 Task: Look for space in Ushiku, Japan from 2nd September, 2023 to 6th September, 2023 for 2 adults in price range Rs.15000 to Rs.20000. Place can be entire place with 1  bedroom having 1 bed and 1 bathroom. Property type can be house, flat, guest house, hotel. Booking option can be shelf check-in. Required host language is English.
Action: Mouse moved to (442, 113)
Screenshot: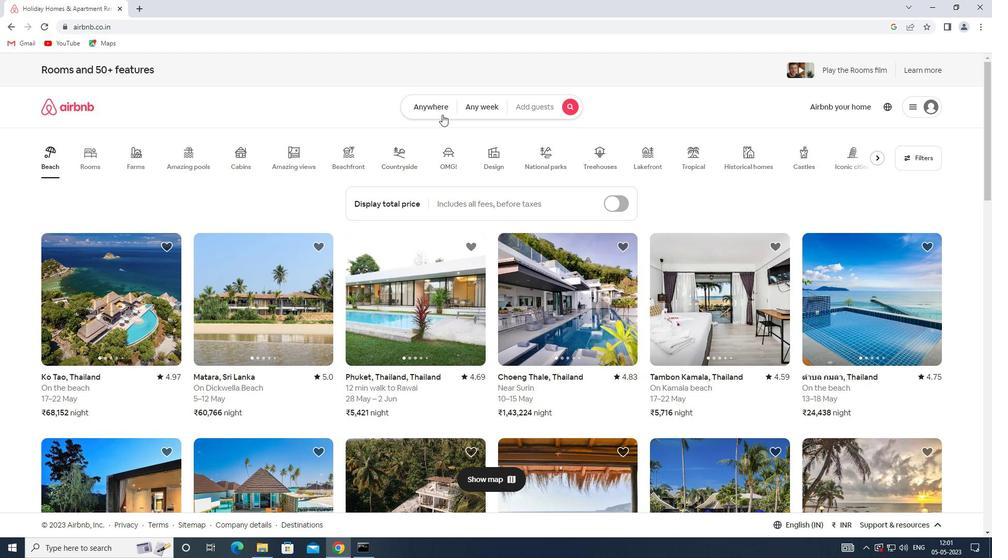 
Action: Mouse pressed left at (442, 113)
Screenshot: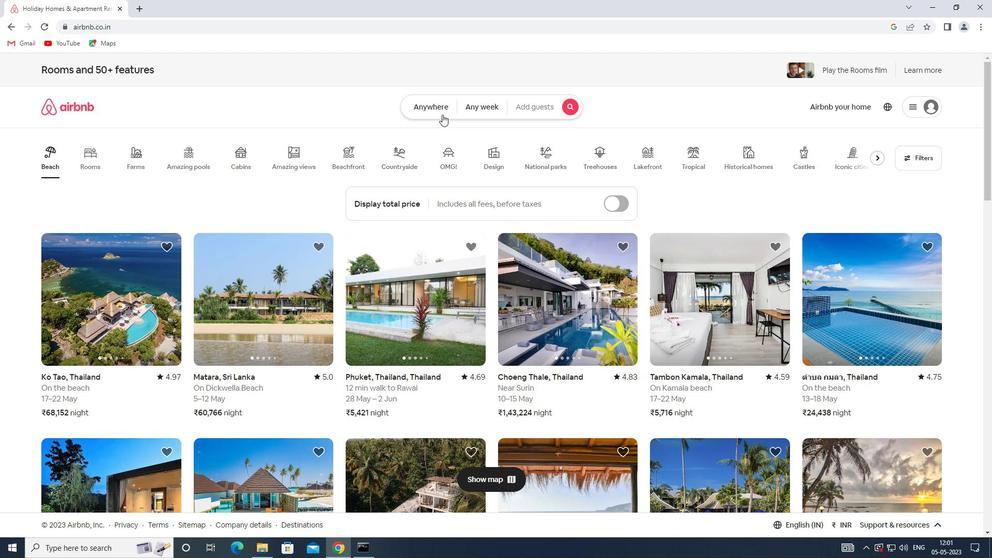 
Action: Mouse moved to (352, 151)
Screenshot: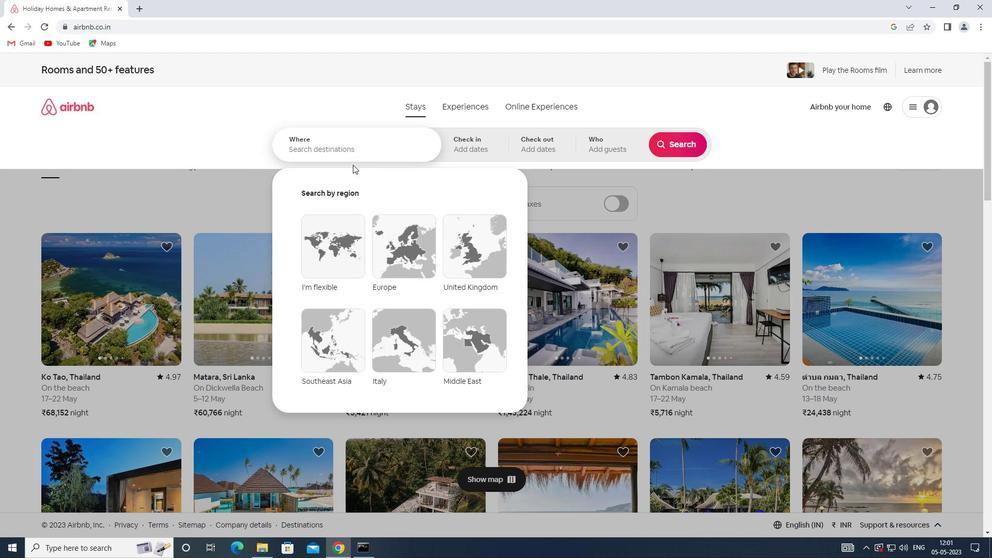 
Action: Mouse pressed left at (352, 151)
Screenshot: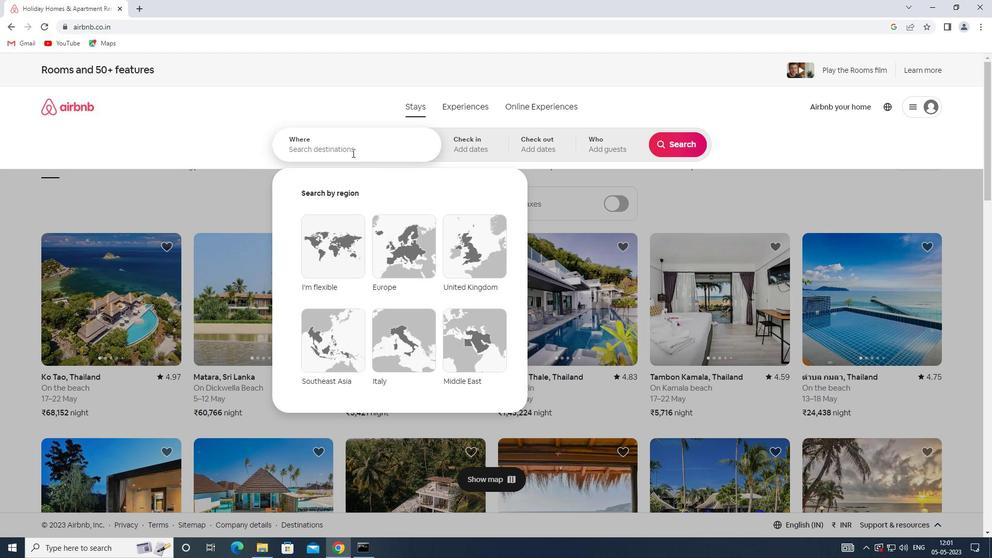 
Action: Key pressed <Key.shift><Key.shift>USHIKU,<Key.shift>JAPAN
Screenshot: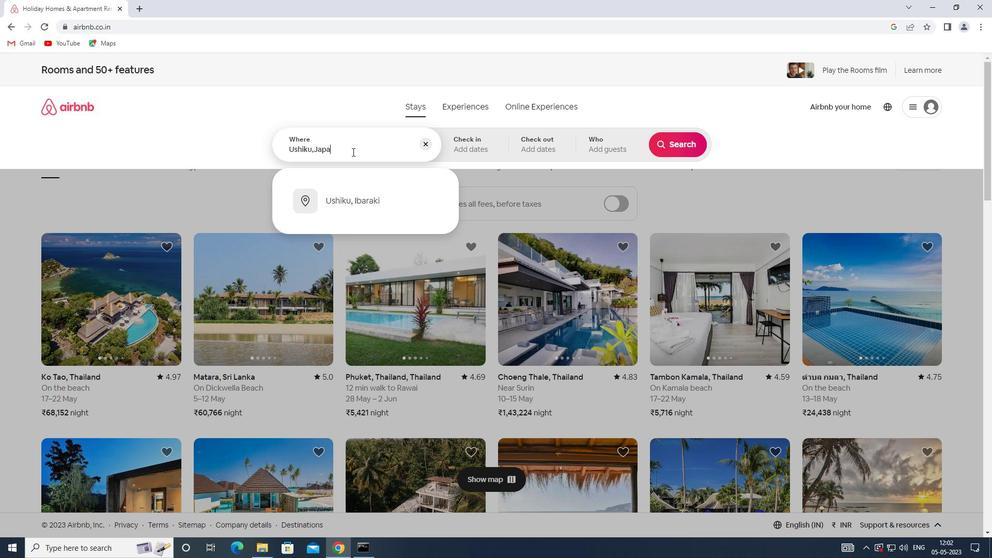 
Action: Mouse moved to (475, 145)
Screenshot: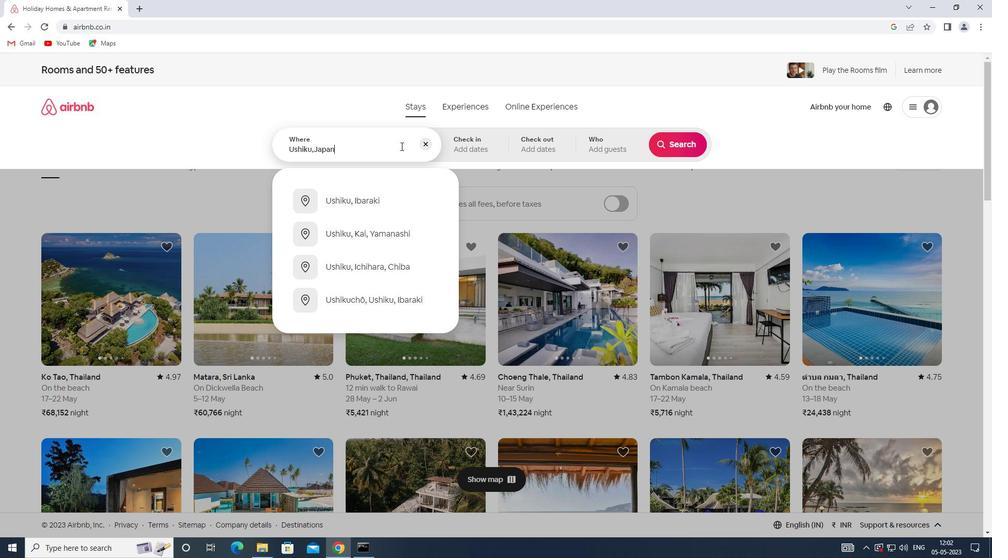 
Action: Mouse pressed left at (475, 145)
Screenshot: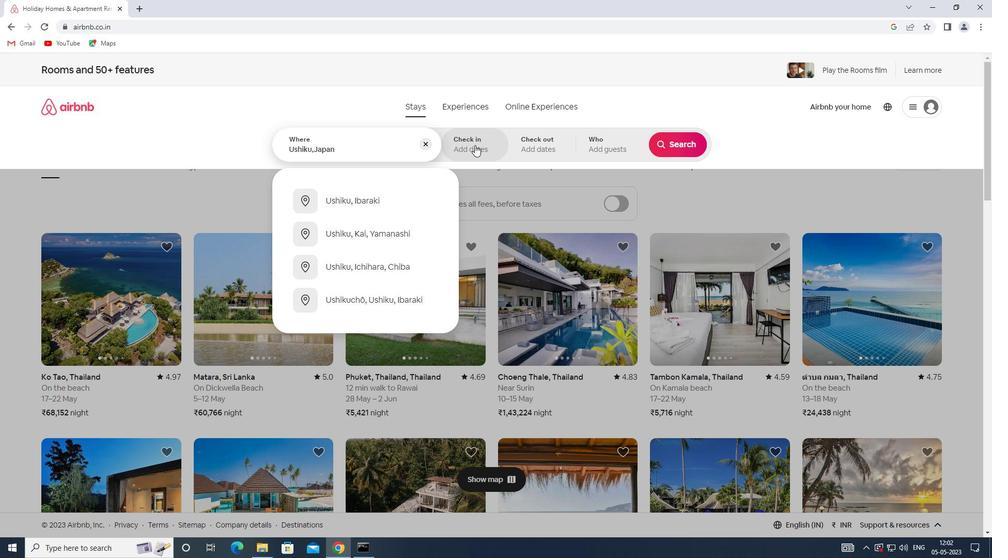 
Action: Mouse moved to (677, 229)
Screenshot: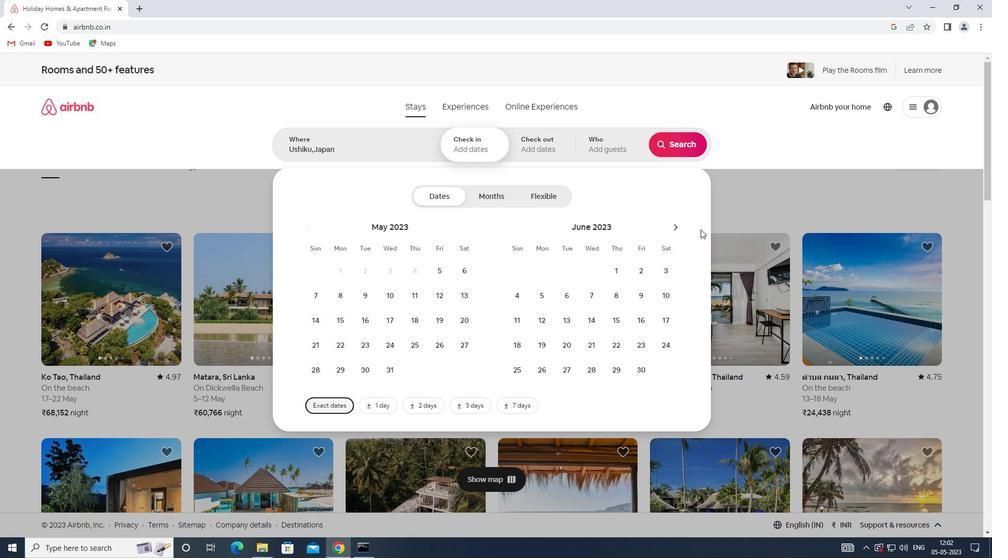 
Action: Mouse pressed left at (677, 229)
Screenshot: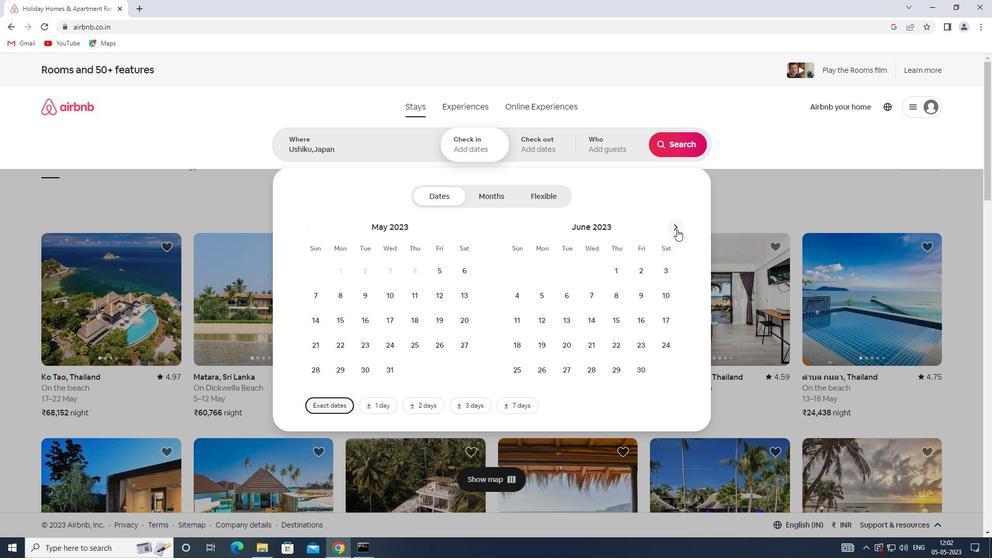 
Action: Mouse pressed left at (677, 229)
Screenshot: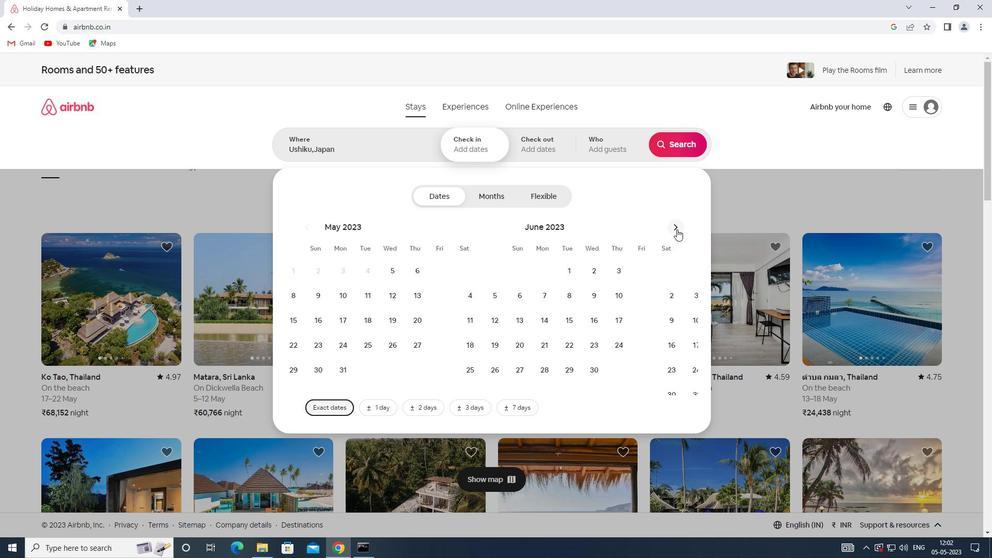 
Action: Mouse pressed left at (677, 229)
Screenshot: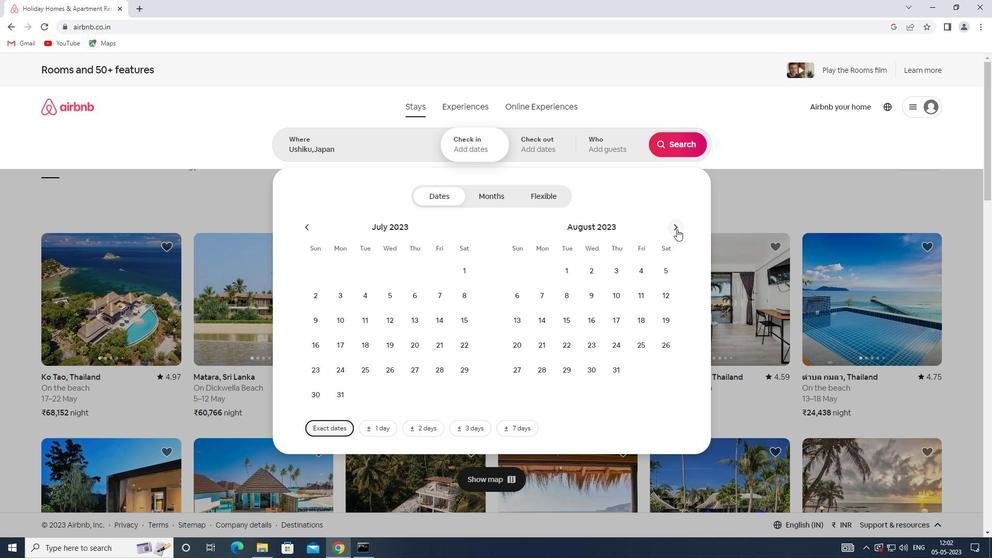 
Action: Mouse moved to (665, 267)
Screenshot: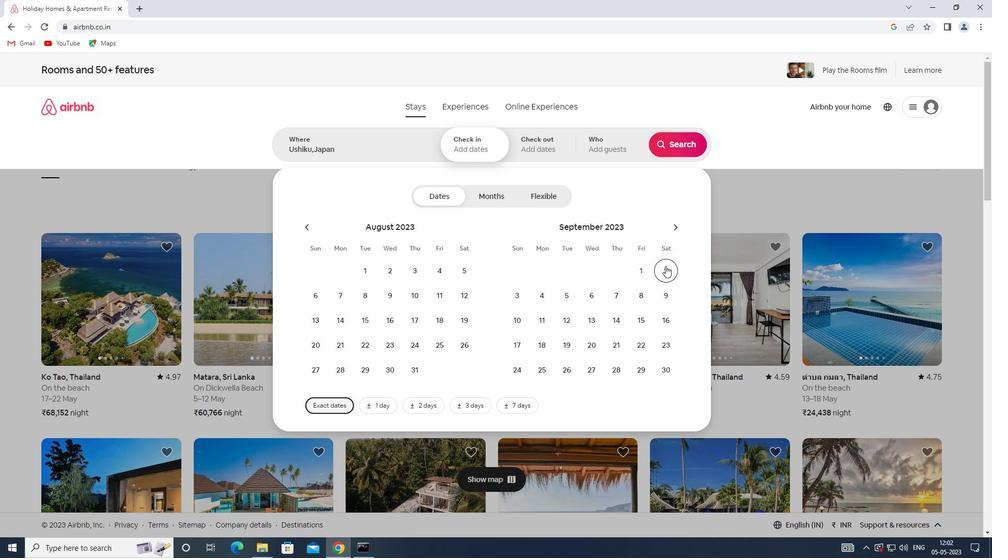 
Action: Mouse pressed left at (665, 267)
Screenshot: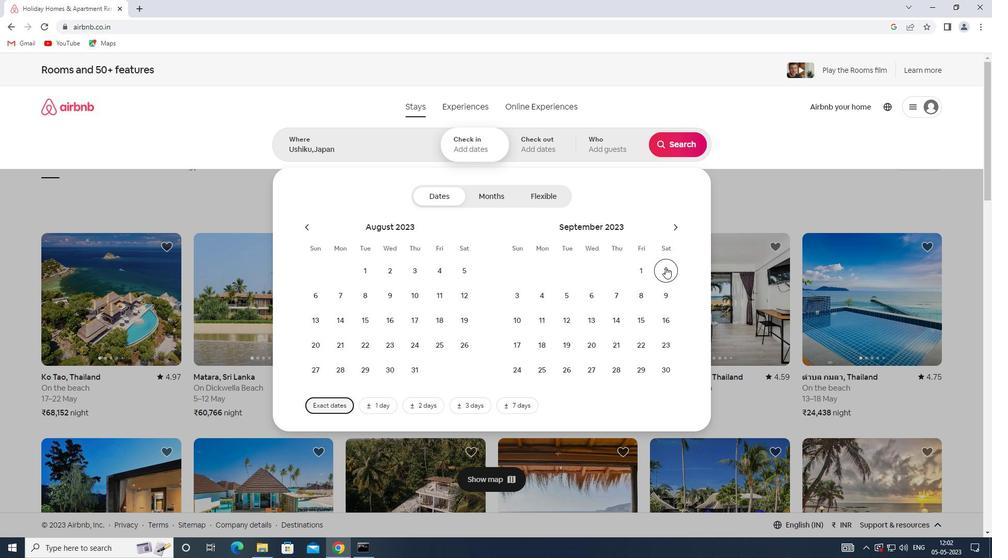 
Action: Mouse moved to (596, 302)
Screenshot: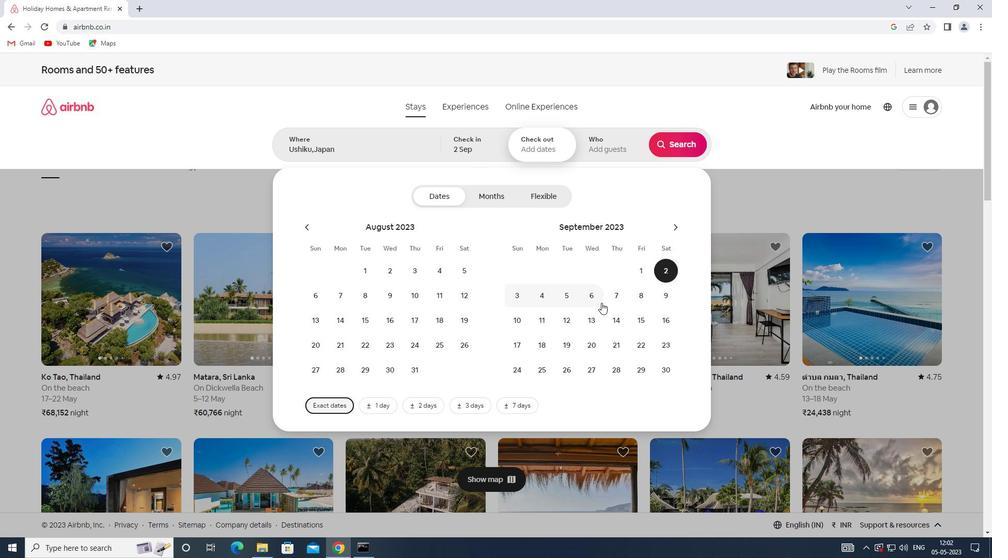 
Action: Mouse pressed left at (596, 302)
Screenshot: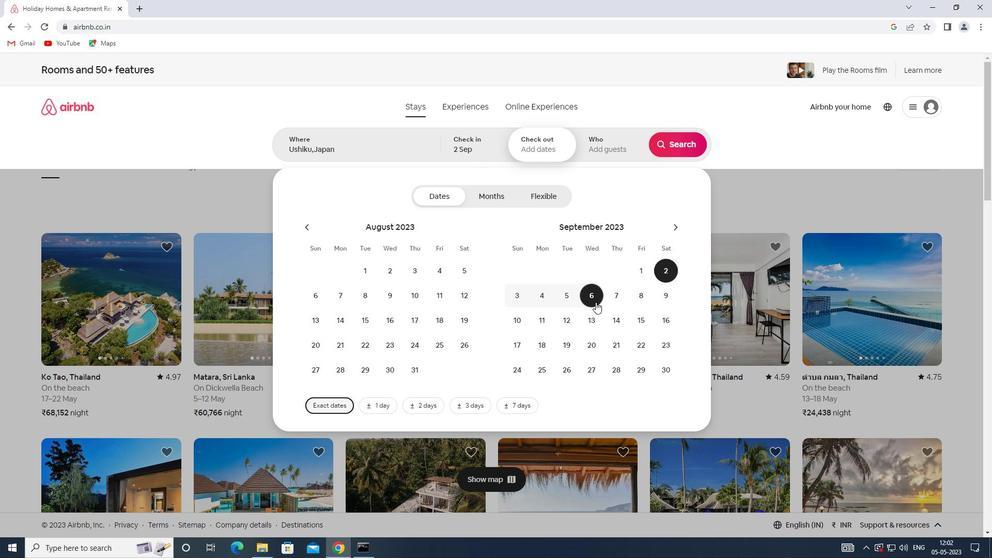 
Action: Mouse moved to (612, 142)
Screenshot: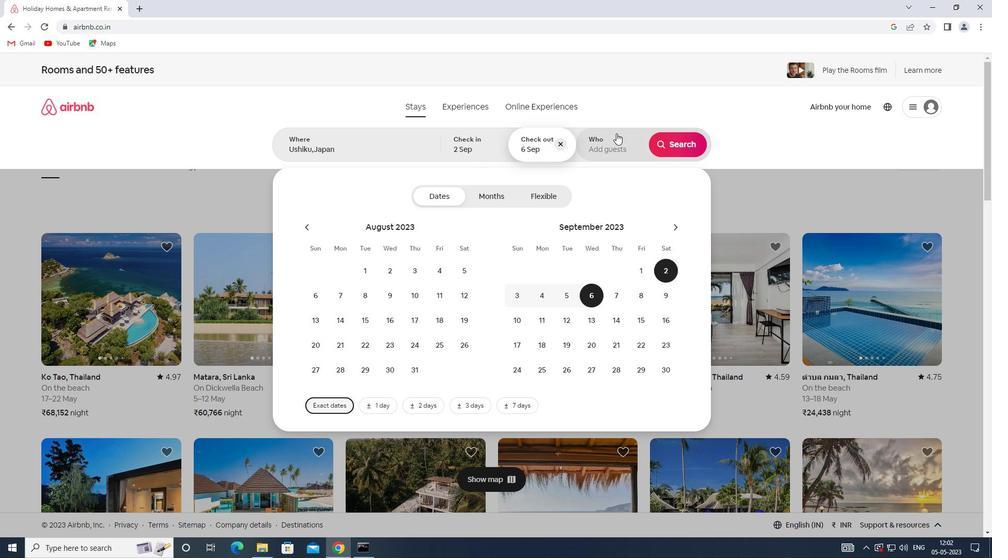 
Action: Mouse pressed left at (612, 142)
Screenshot: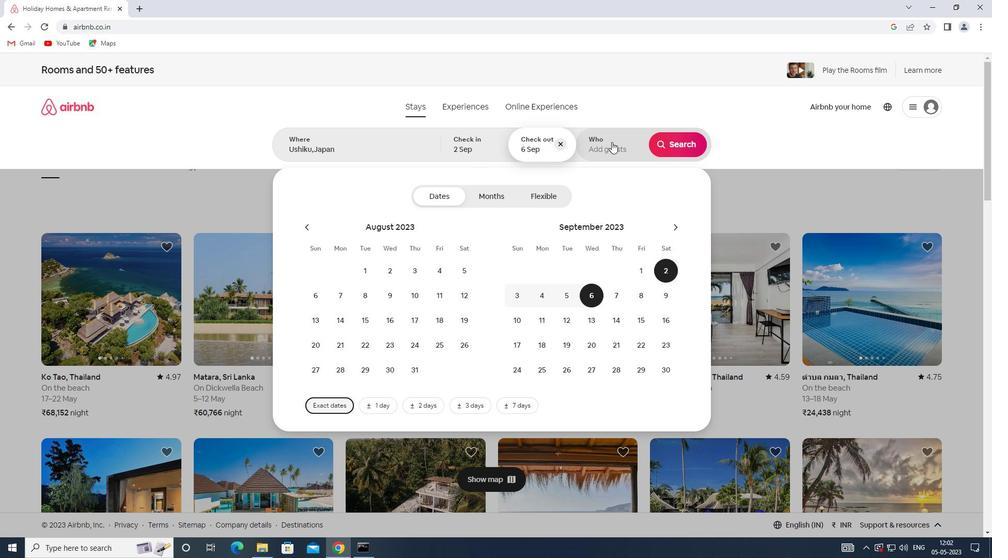 
Action: Mouse moved to (681, 196)
Screenshot: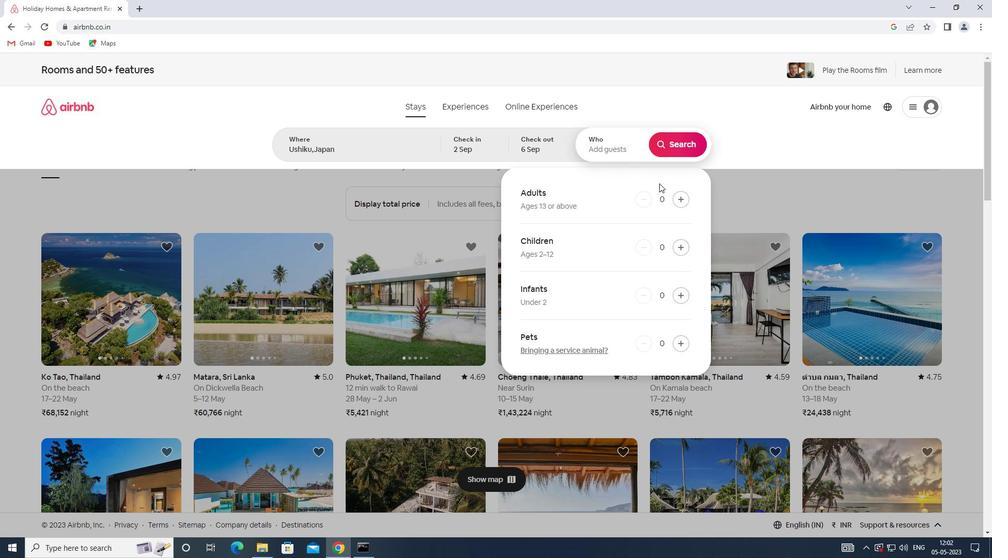 
Action: Mouse pressed left at (681, 196)
Screenshot: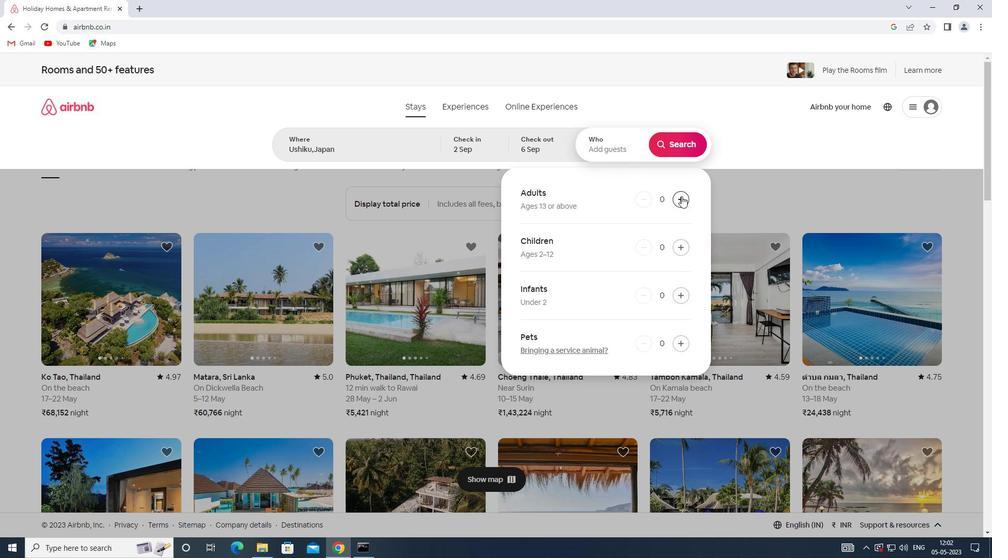 
Action: Mouse pressed left at (681, 196)
Screenshot: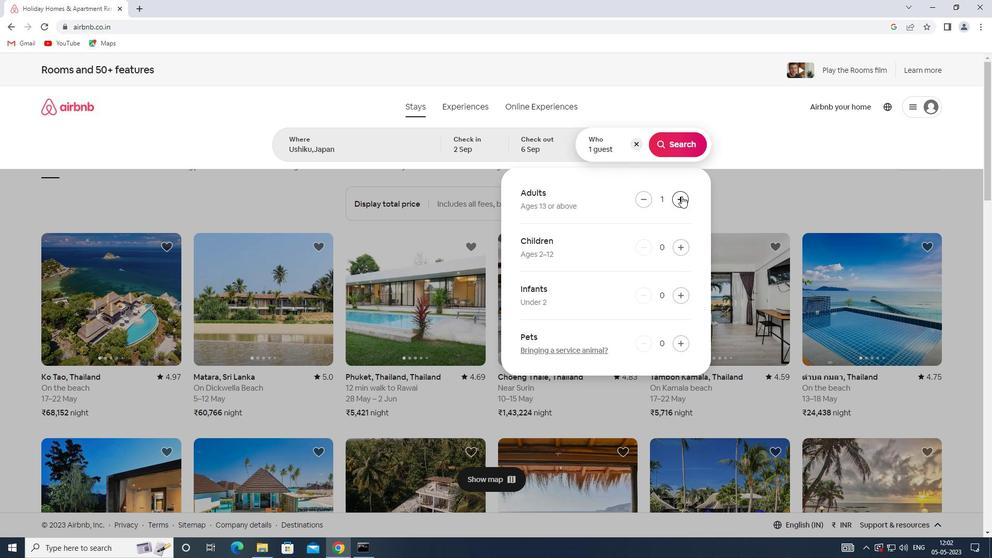 
Action: Mouse moved to (686, 151)
Screenshot: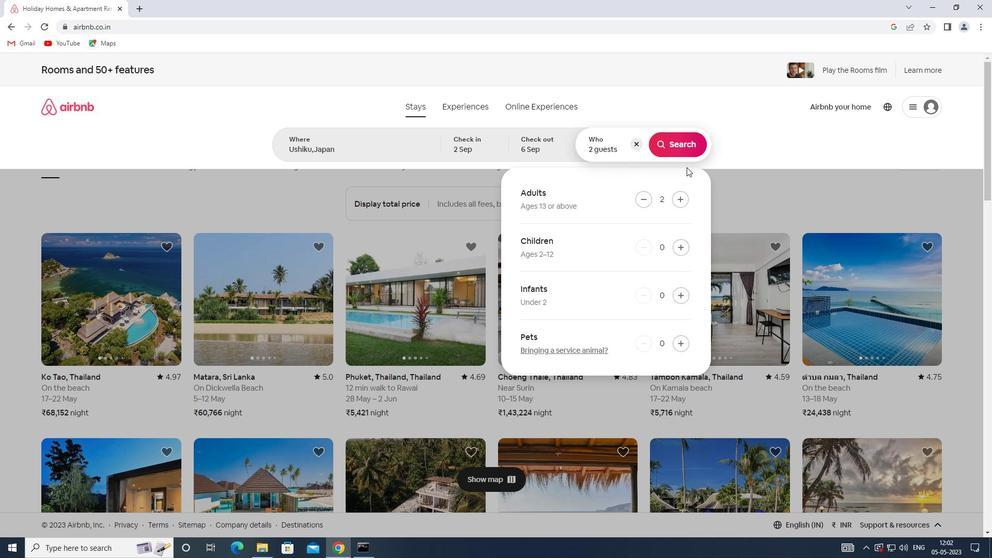 
Action: Mouse pressed left at (686, 151)
Screenshot: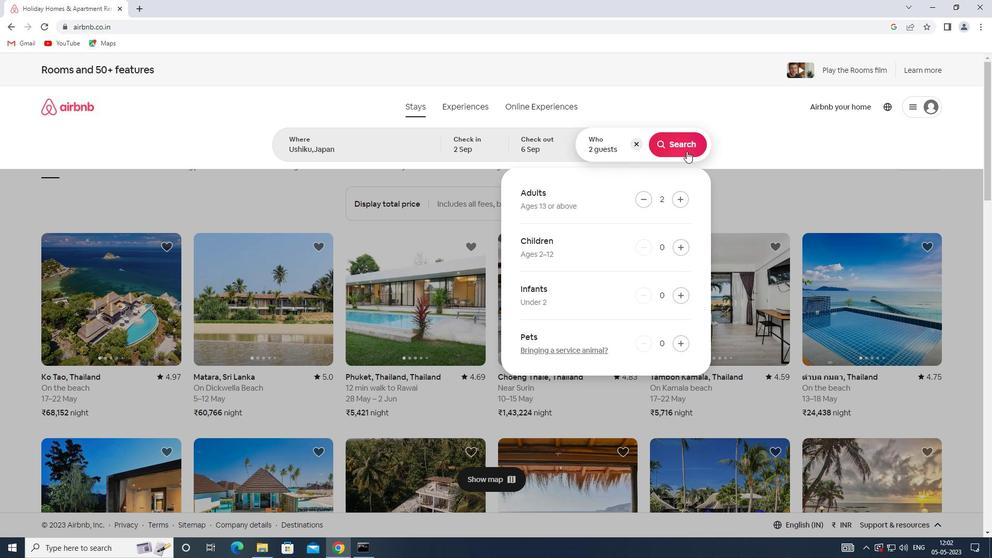 
Action: Mouse moved to (936, 116)
Screenshot: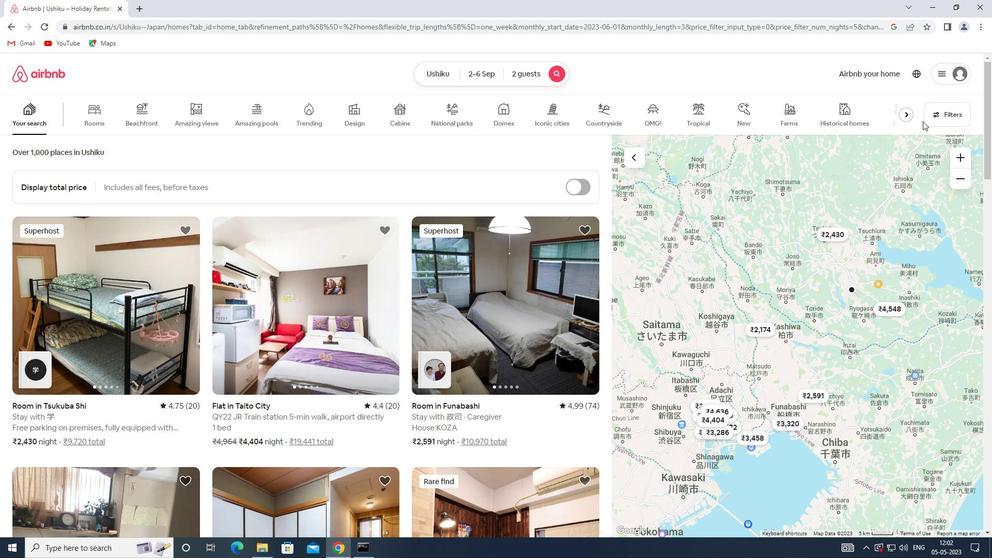 
Action: Mouse pressed left at (936, 116)
Screenshot: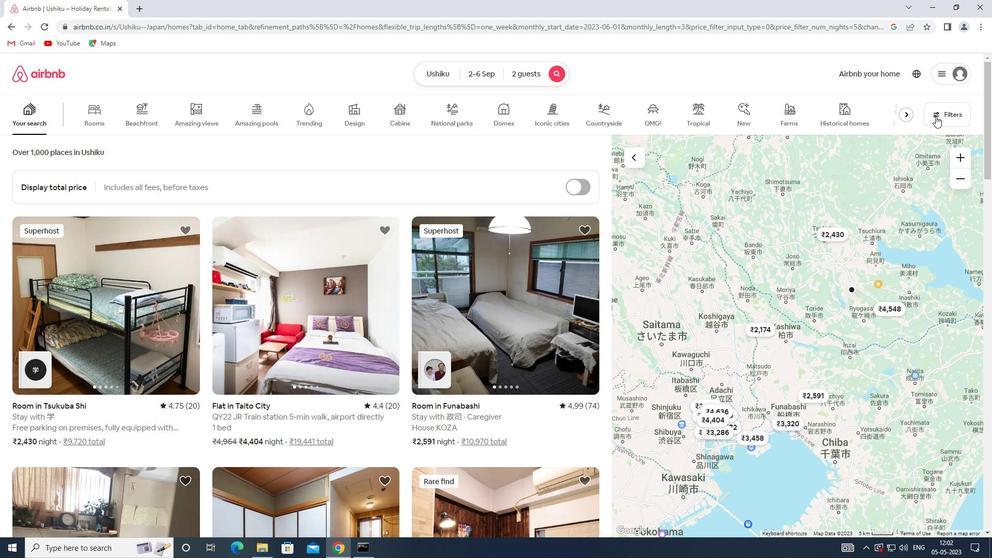 
Action: Mouse moved to (374, 369)
Screenshot: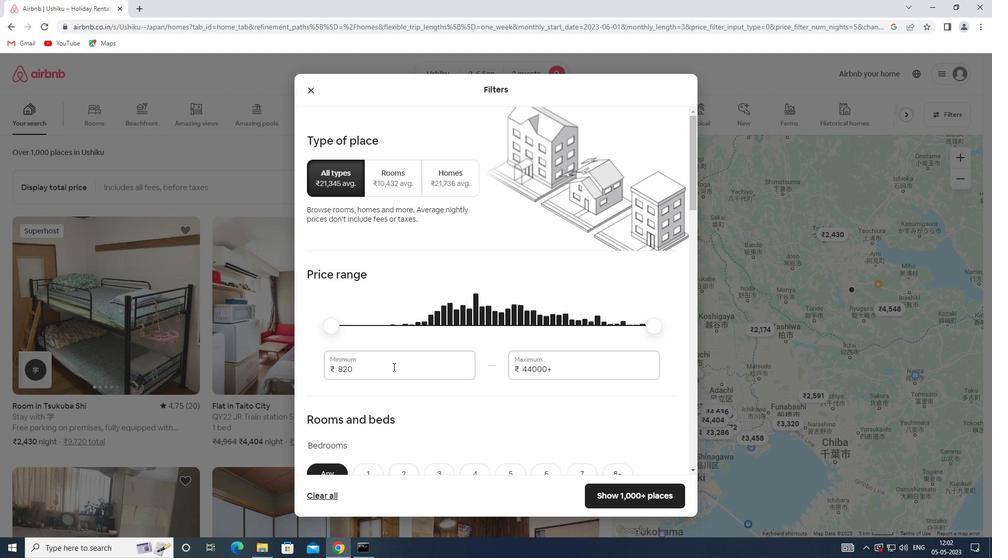 
Action: Mouse pressed left at (374, 369)
Screenshot: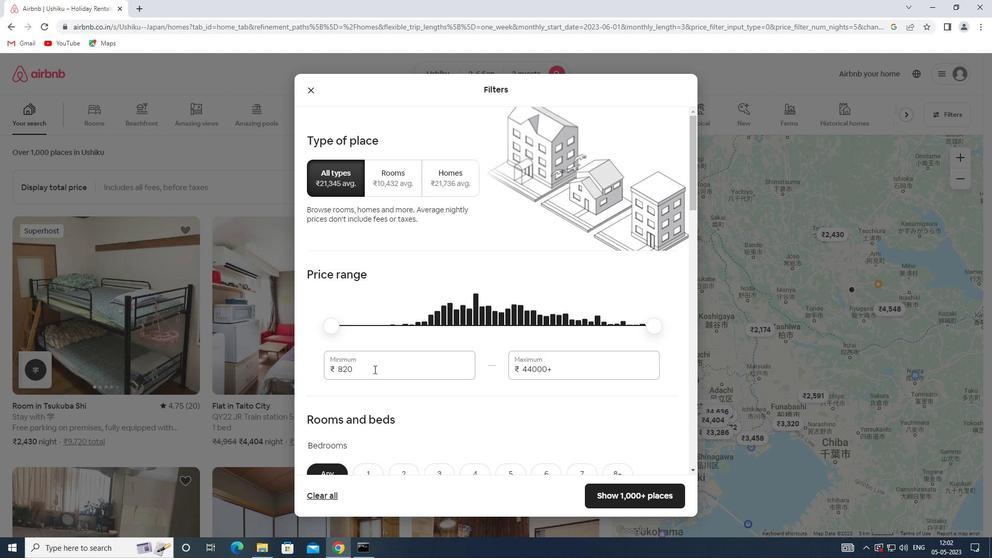 
Action: Mouse moved to (333, 369)
Screenshot: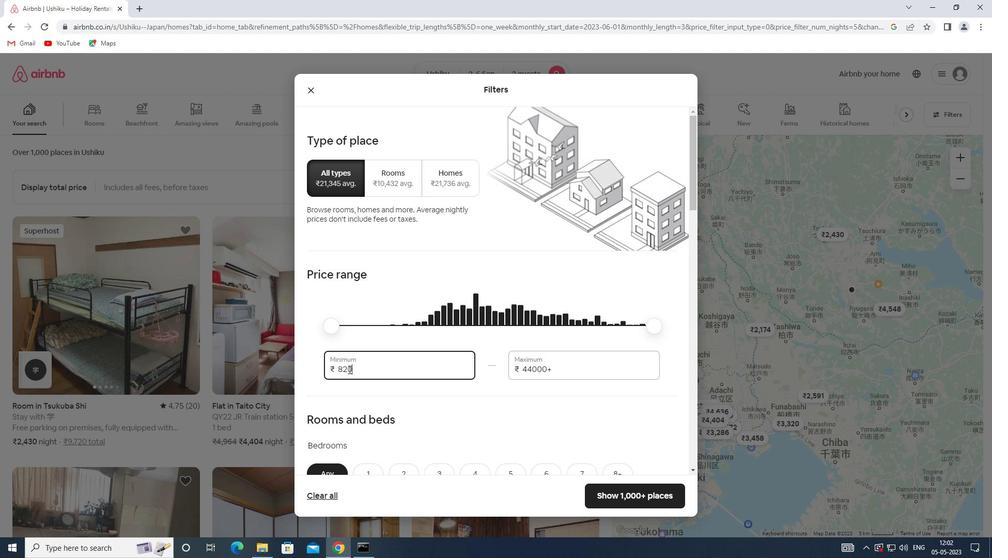 
Action: Key pressed 15000
Screenshot: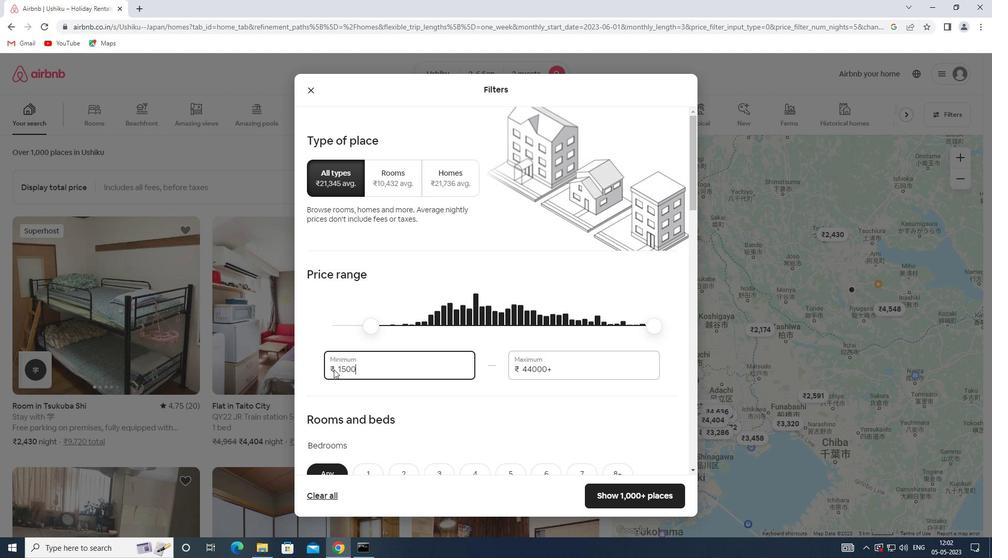 
Action: Mouse moved to (565, 368)
Screenshot: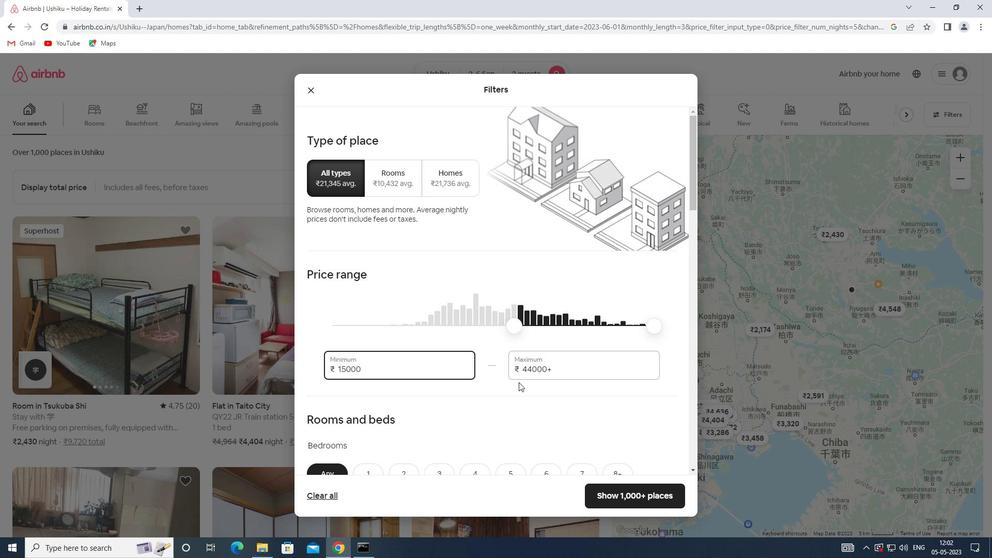 
Action: Mouse pressed left at (565, 368)
Screenshot: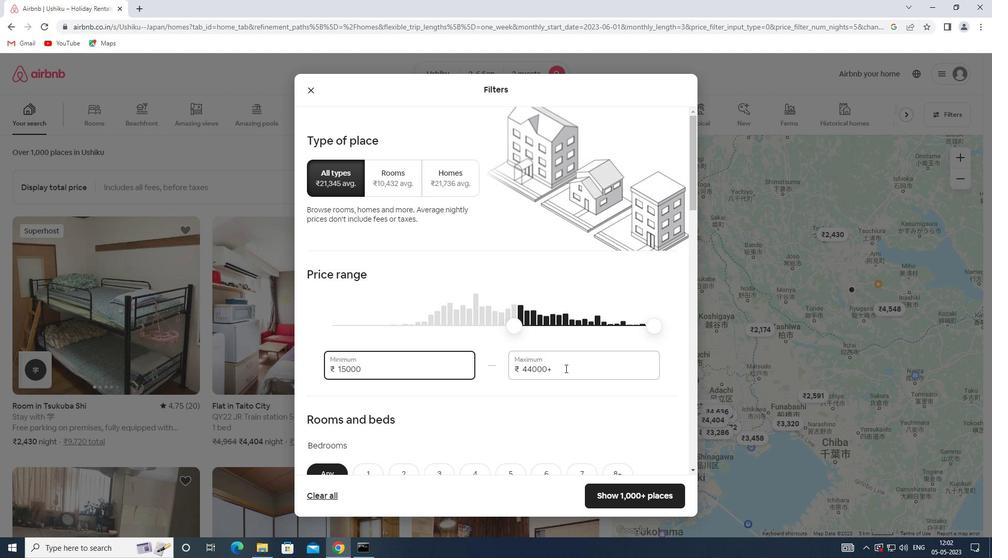
Action: Mouse moved to (523, 365)
Screenshot: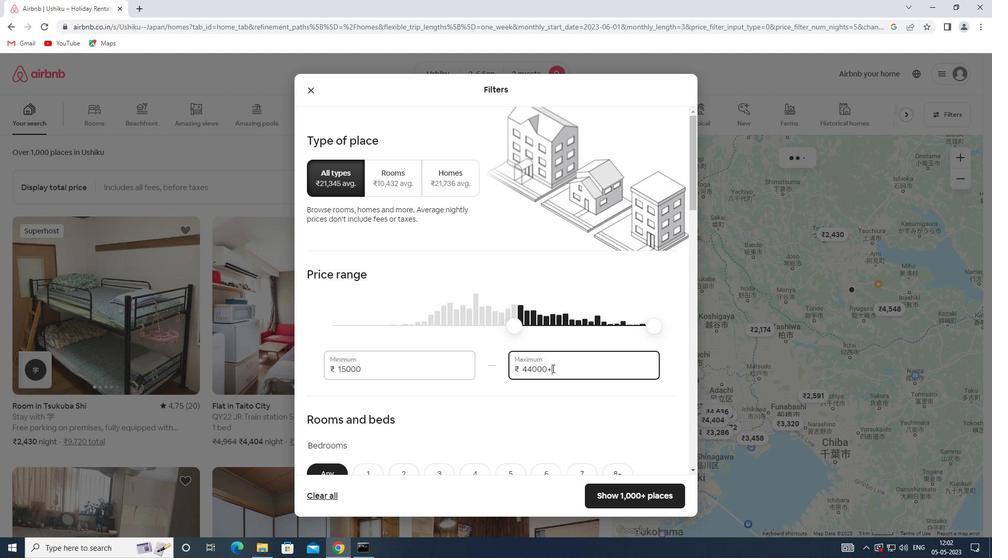 
Action: Key pressed 20000
Screenshot: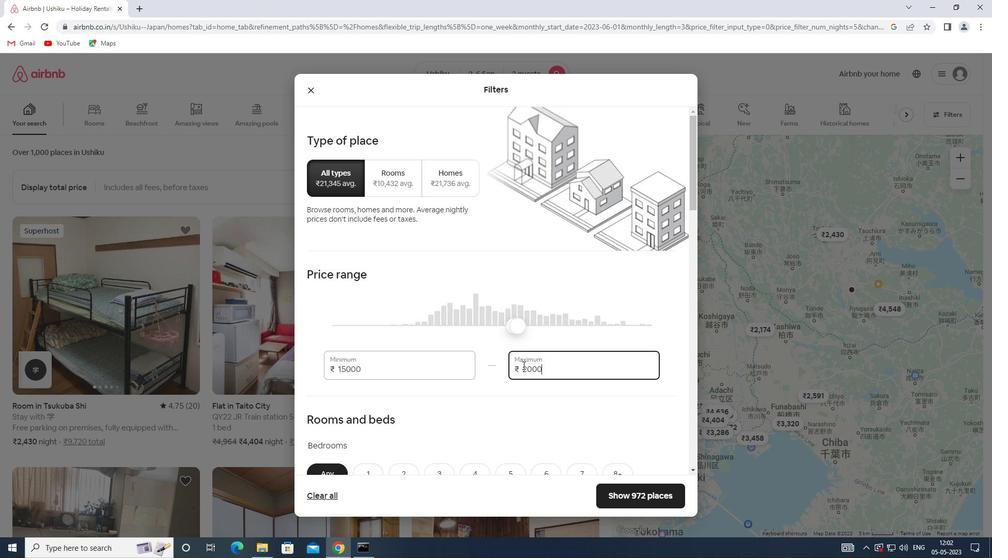 
Action: Mouse scrolled (523, 364) with delta (0, 0)
Screenshot: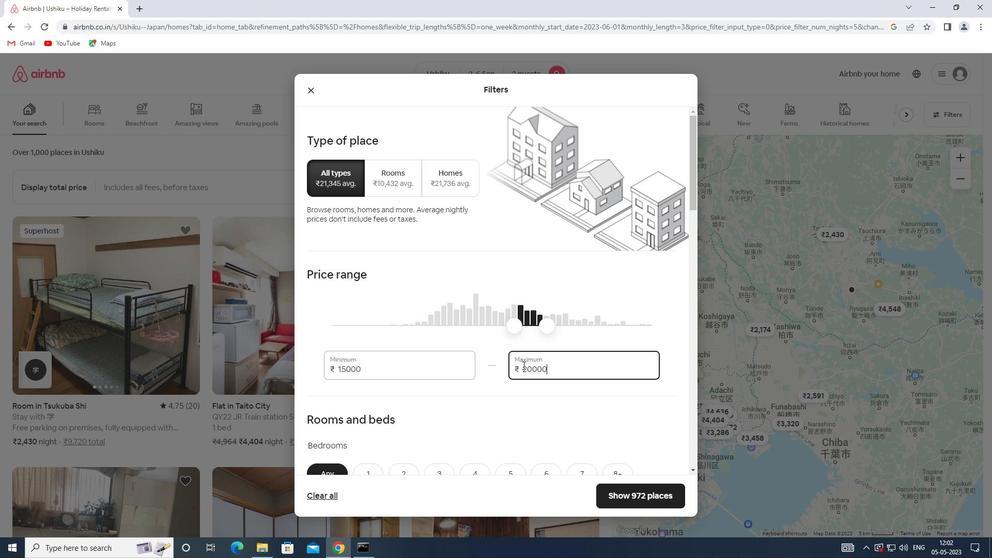 
Action: Mouse scrolled (523, 364) with delta (0, 0)
Screenshot: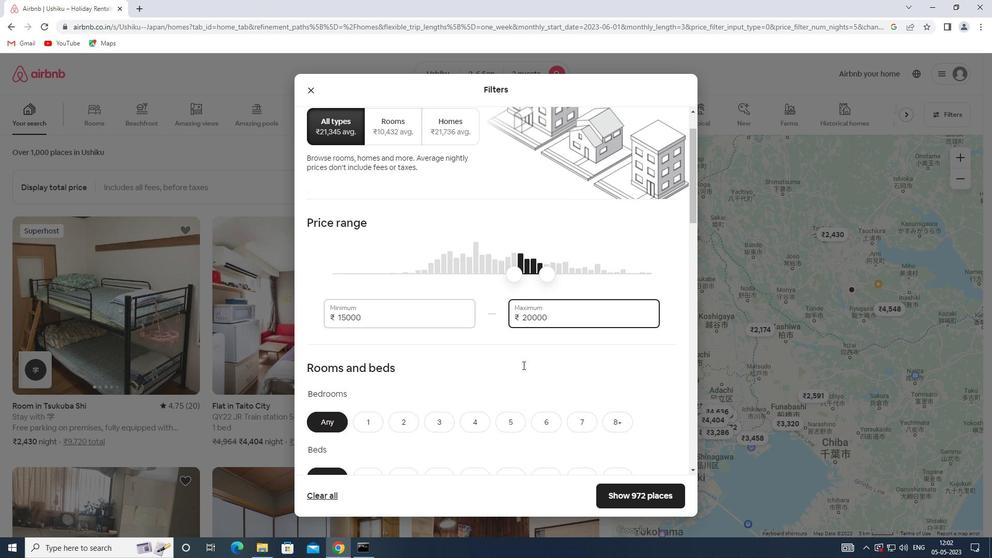 
Action: Mouse scrolled (523, 364) with delta (0, 0)
Screenshot: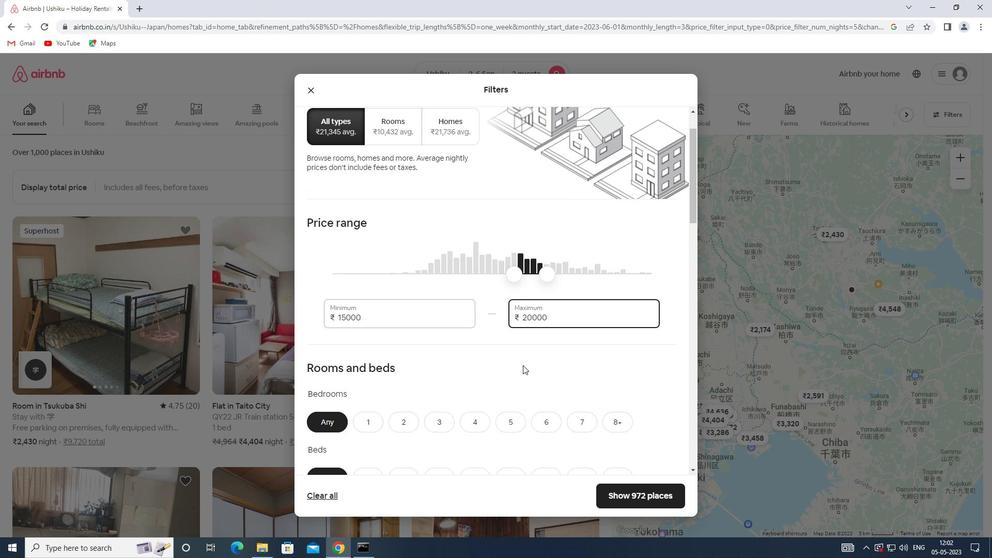 
Action: Mouse moved to (369, 316)
Screenshot: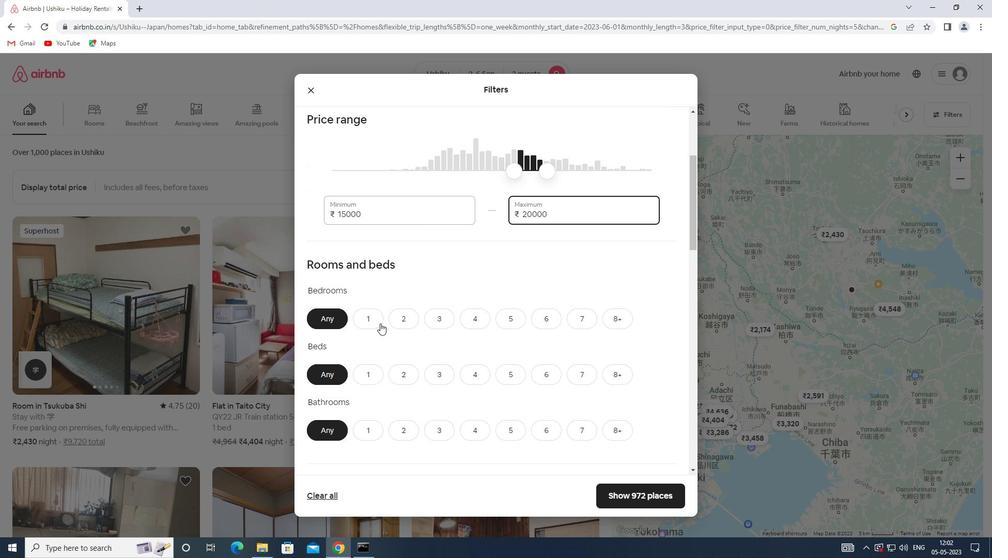 
Action: Mouse pressed left at (369, 316)
Screenshot: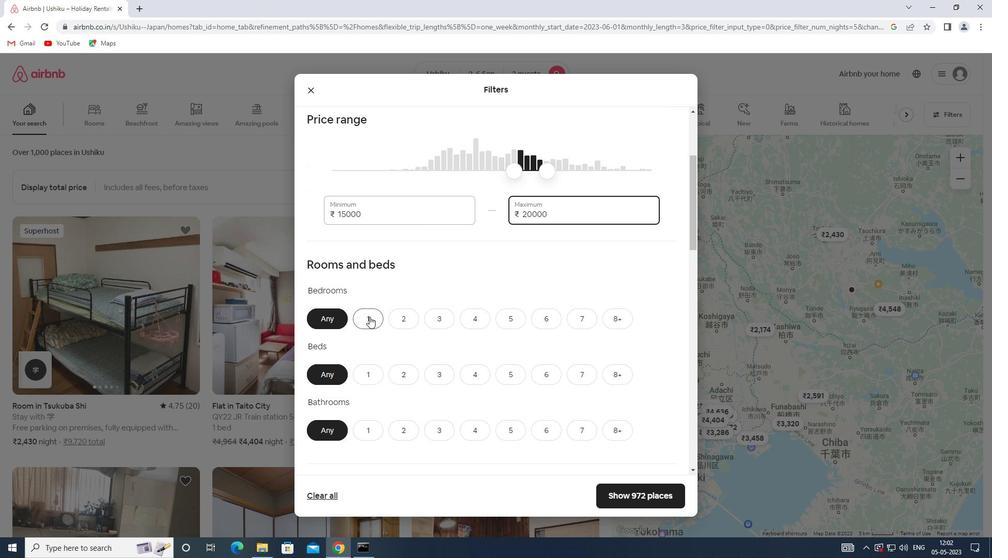 
Action: Mouse moved to (369, 370)
Screenshot: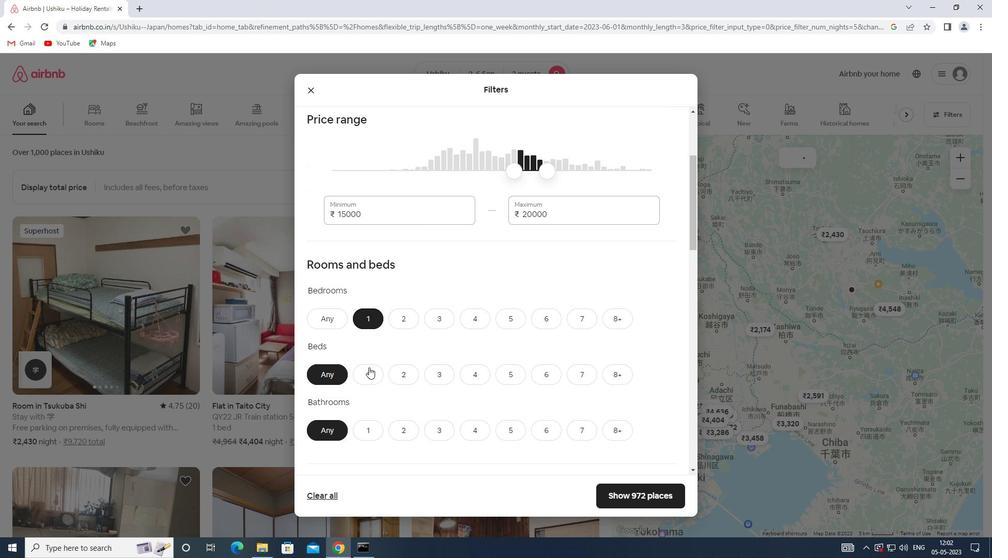 
Action: Mouse pressed left at (369, 370)
Screenshot: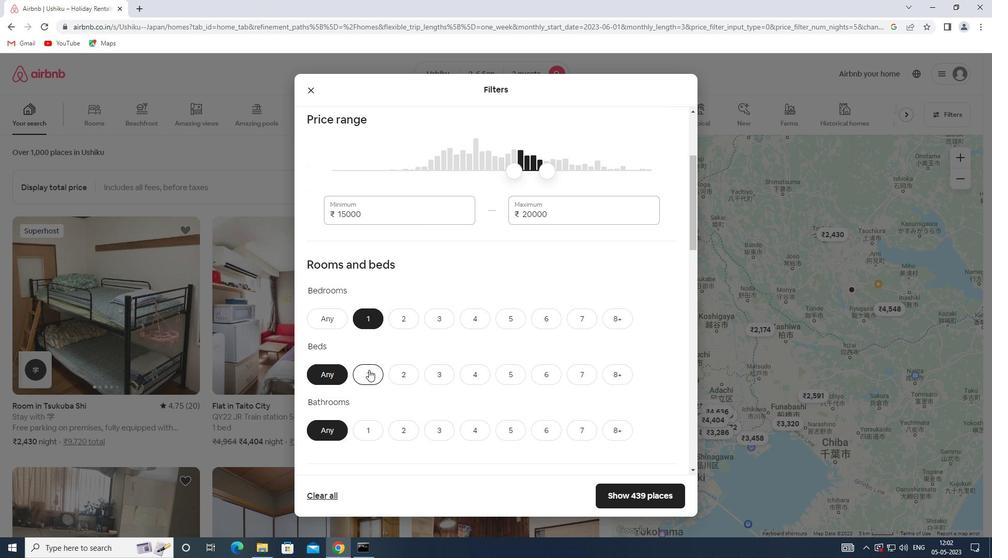 
Action: Mouse moved to (373, 431)
Screenshot: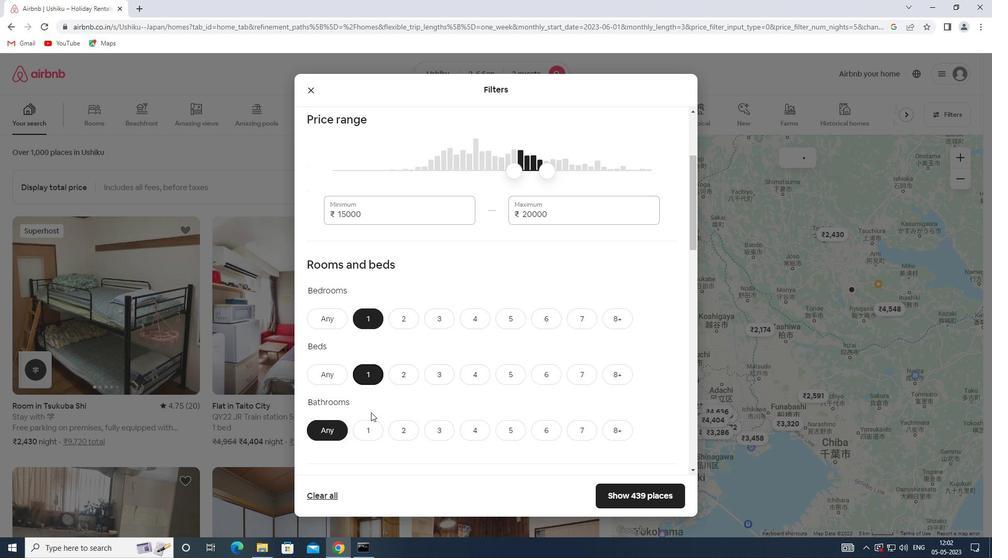 
Action: Mouse pressed left at (373, 431)
Screenshot: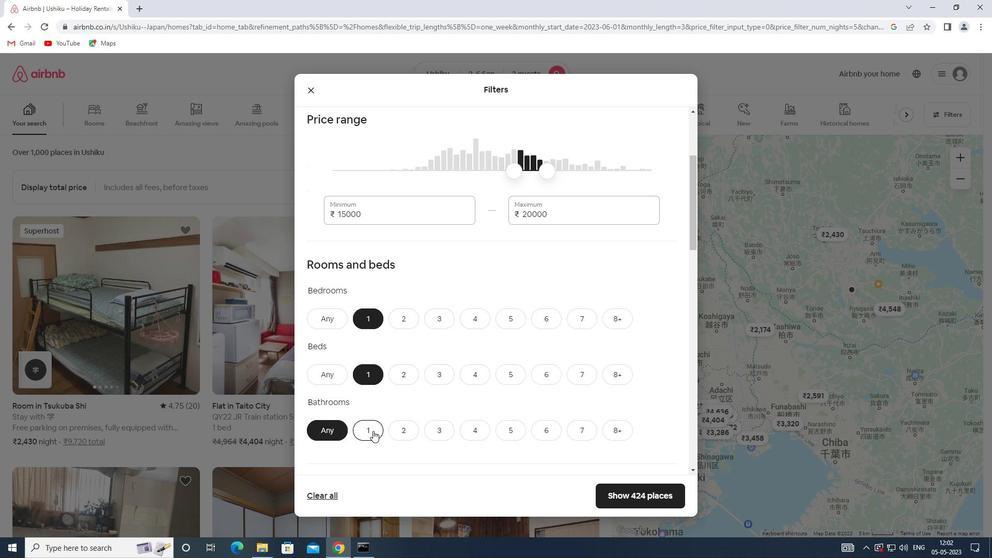 
Action: Mouse scrolled (373, 430) with delta (0, 0)
Screenshot: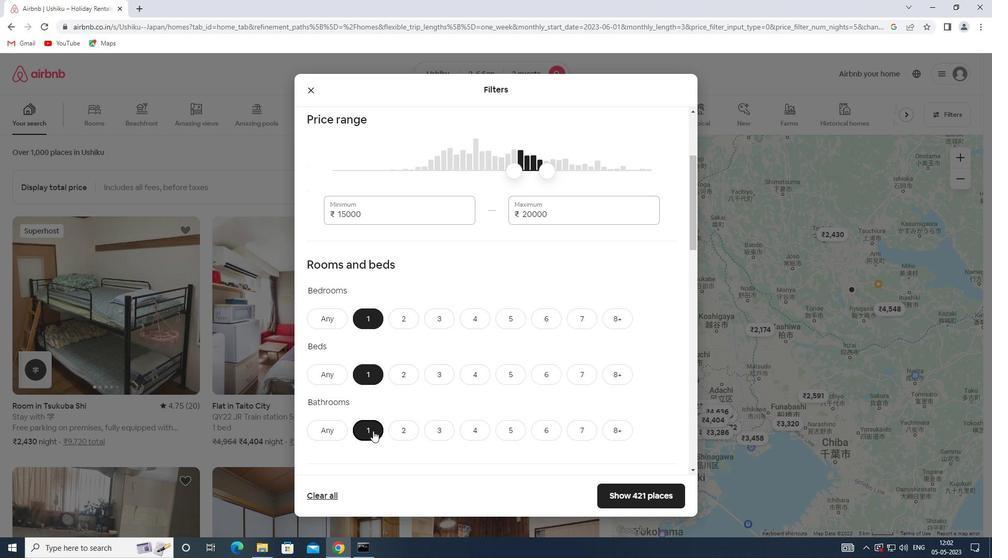 
Action: Mouse scrolled (373, 430) with delta (0, 0)
Screenshot: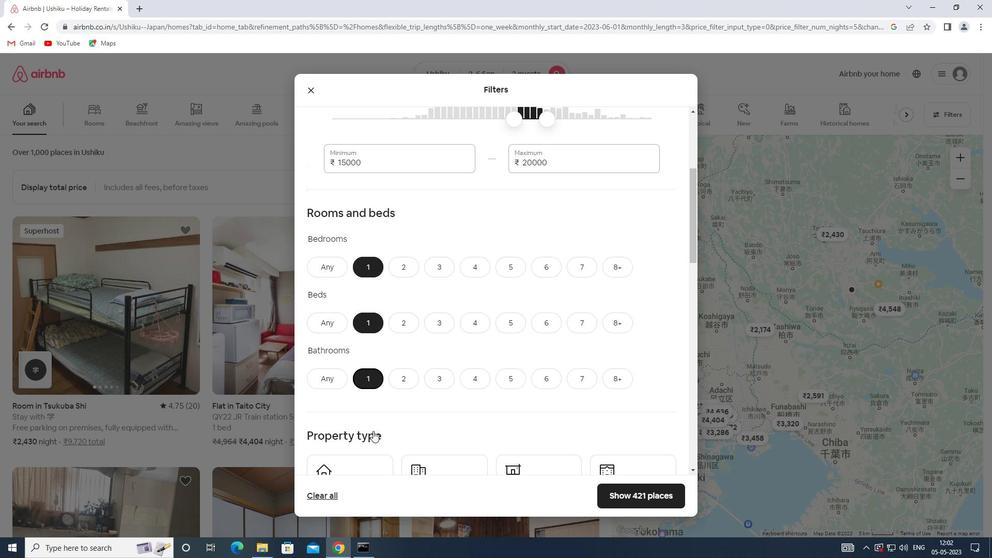
Action: Mouse scrolled (373, 430) with delta (0, 0)
Screenshot: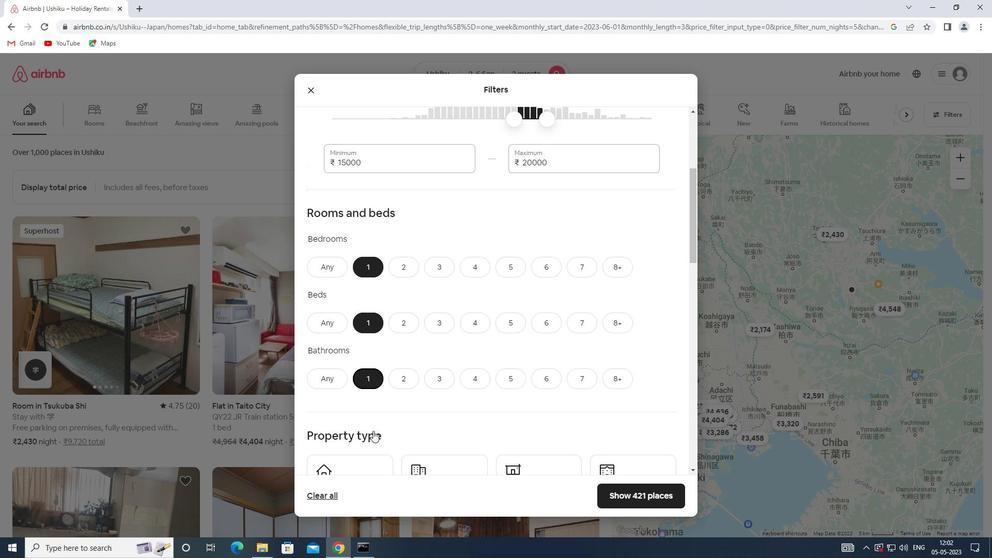 
Action: Mouse scrolled (373, 430) with delta (0, 0)
Screenshot: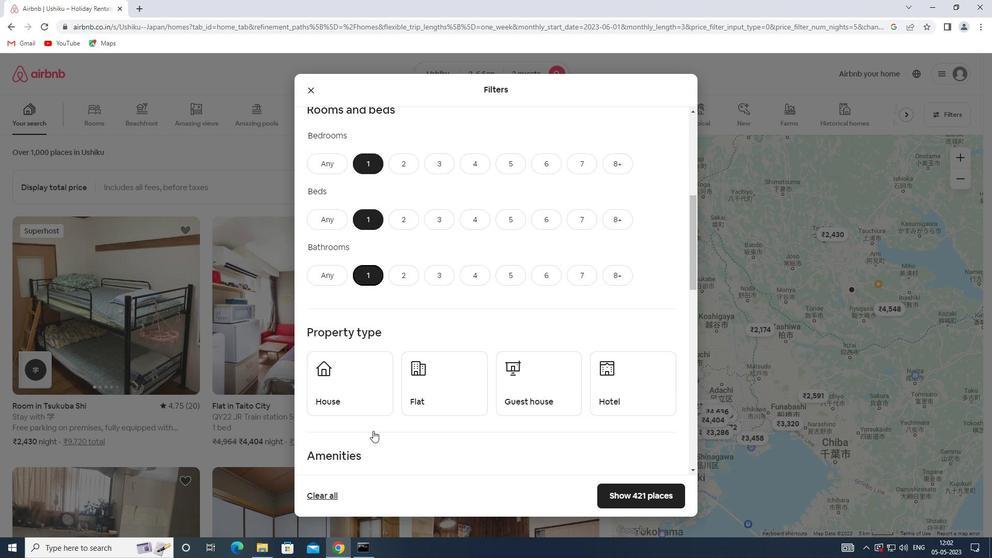 
Action: Mouse moved to (370, 359)
Screenshot: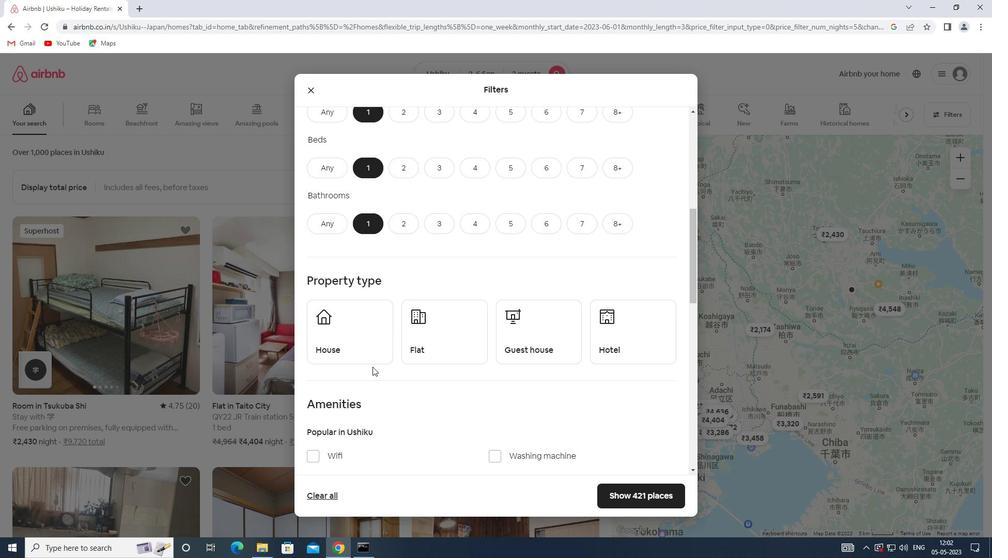 
Action: Mouse pressed left at (370, 359)
Screenshot: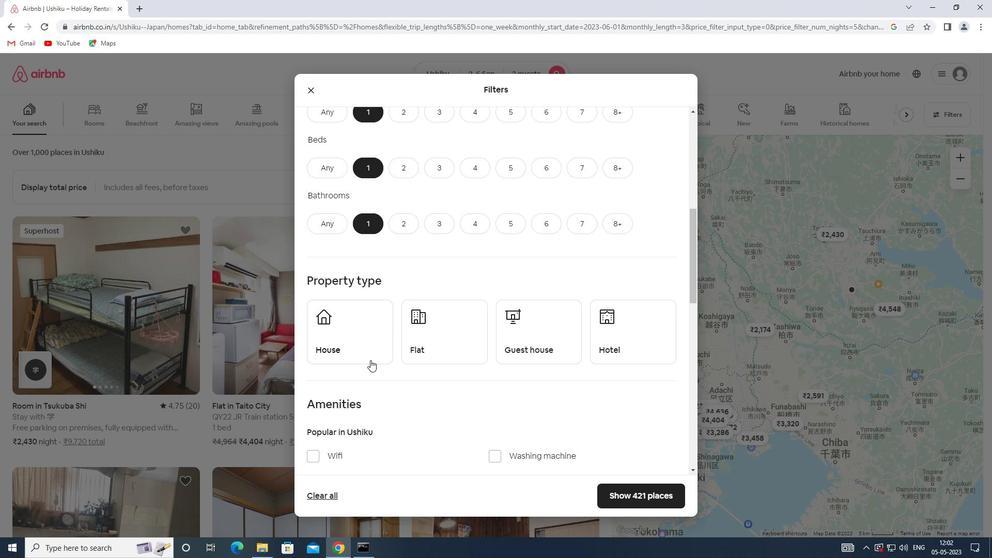 
Action: Mouse moved to (454, 354)
Screenshot: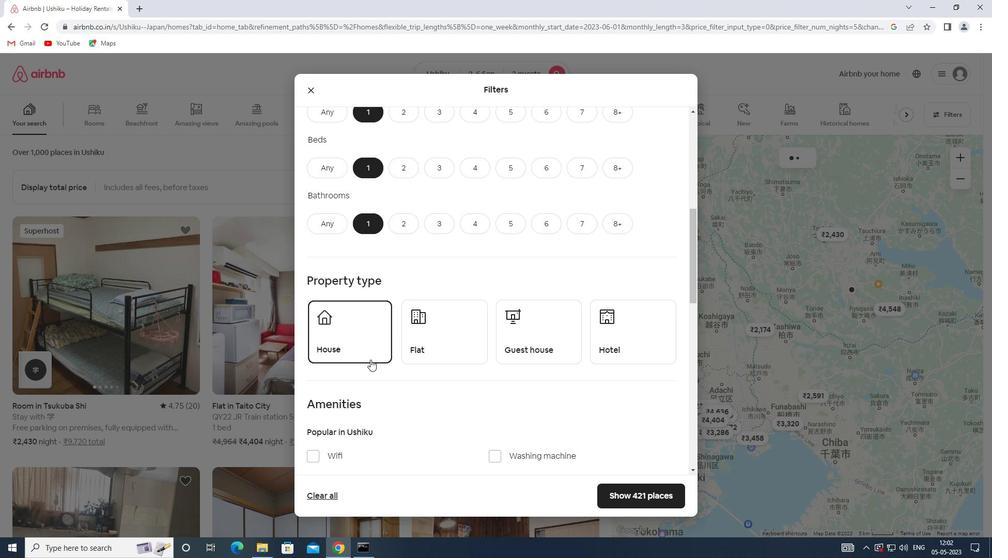 
Action: Mouse pressed left at (454, 354)
Screenshot: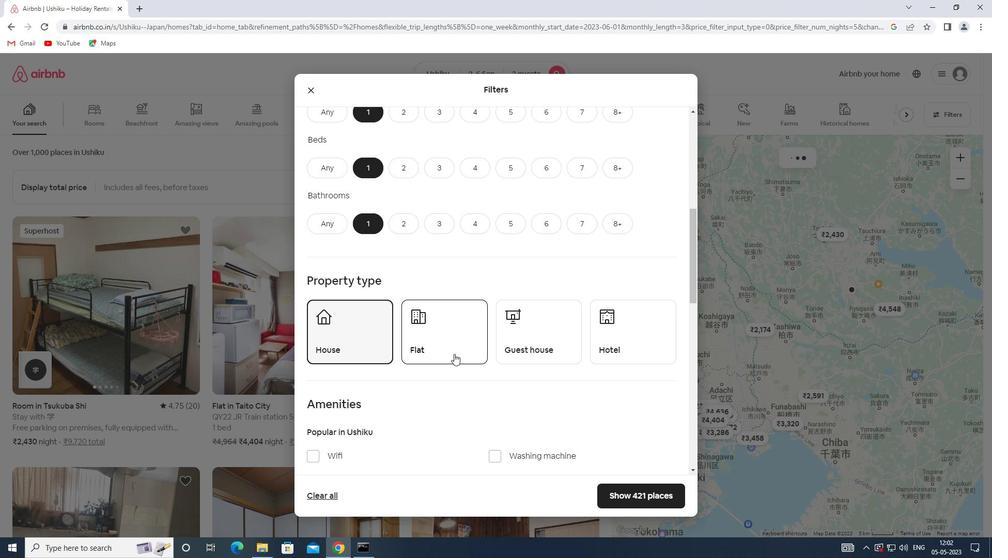 
Action: Mouse moved to (518, 351)
Screenshot: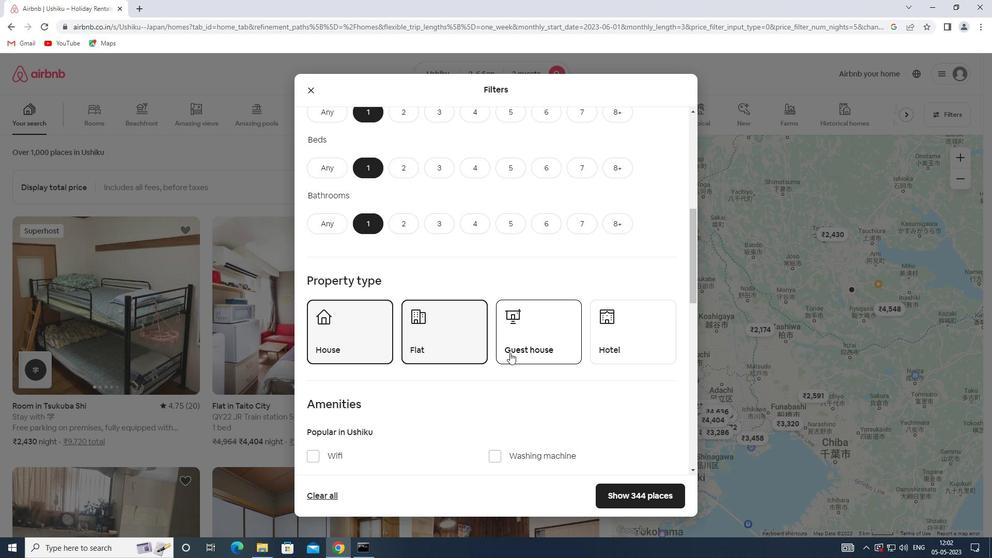 
Action: Mouse pressed left at (518, 351)
Screenshot: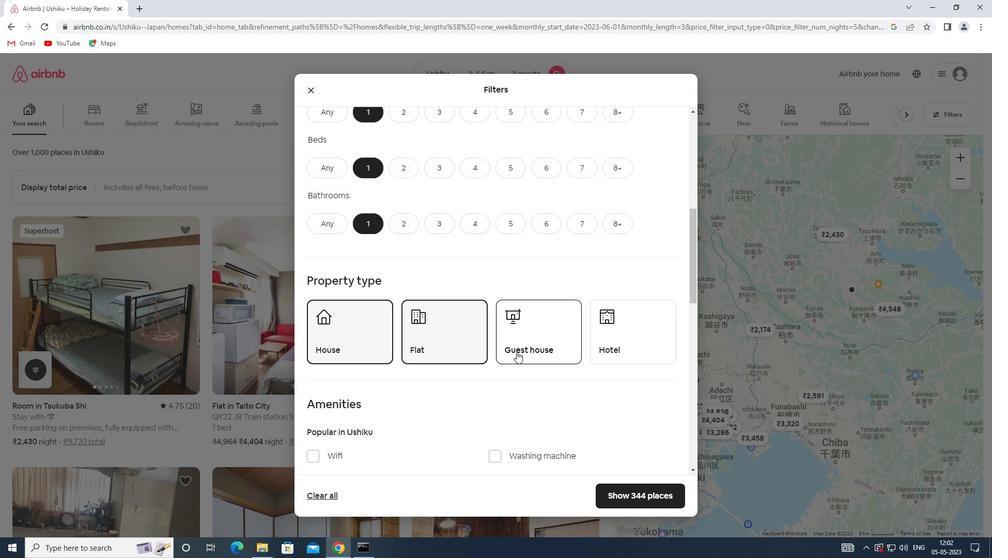 
Action: Mouse moved to (625, 345)
Screenshot: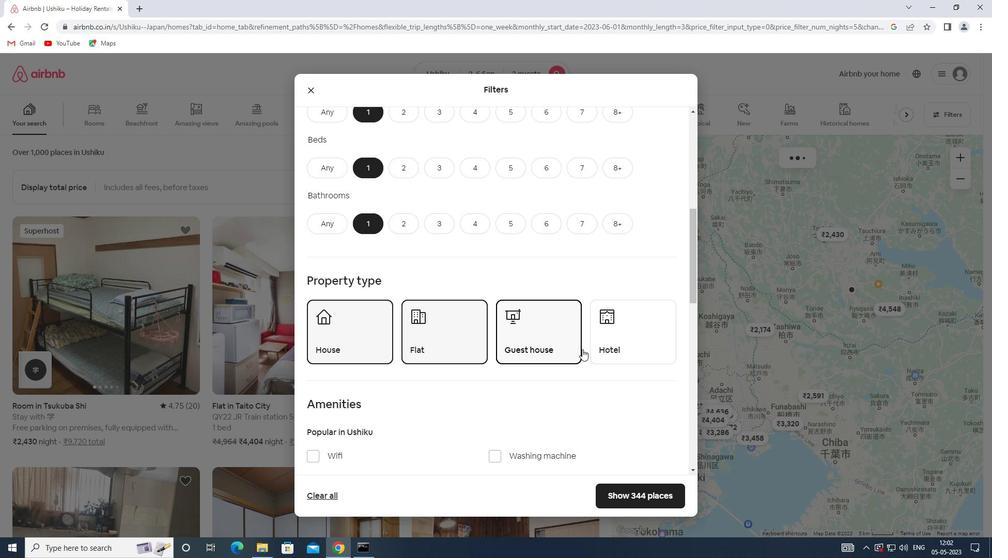 
Action: Mouse pressed left at (625, 345)
Screenshot: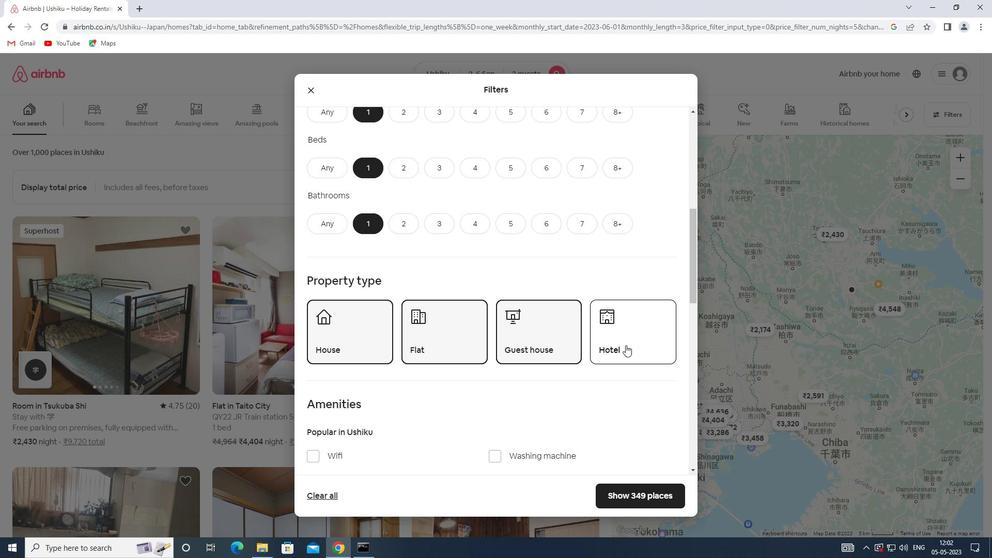 
Action: Mouse moved to (625, 344)
Screenshot: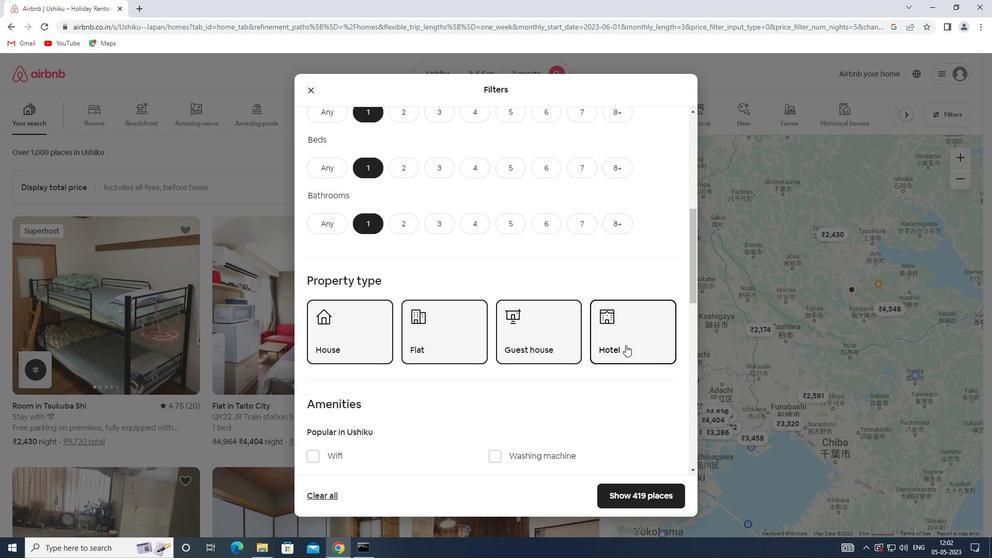 
Action: Mouse scrolled (625, 344) with delta (0, 0)
Screenshot: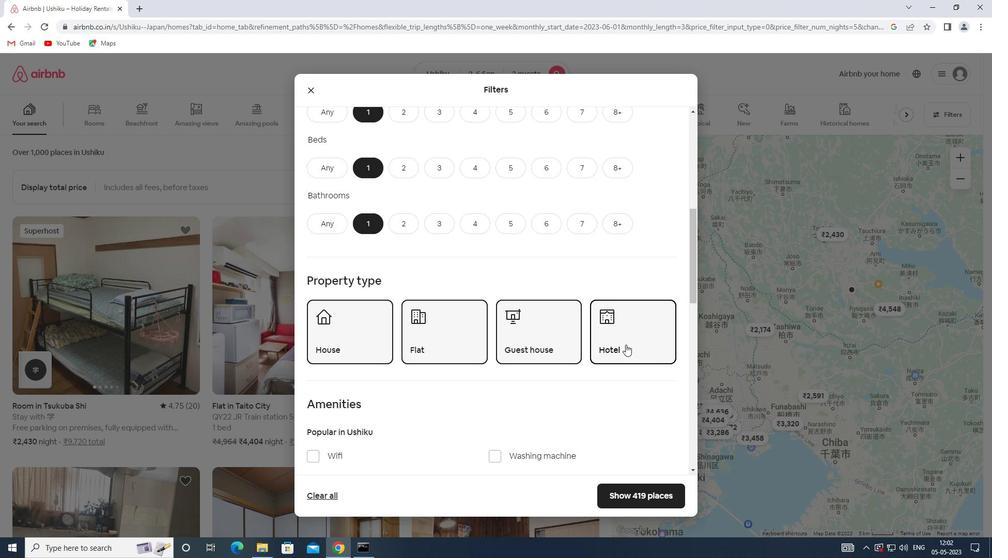 
Action: Mouse scrolled (625, 344) with delta (0, 0)
Screenshot: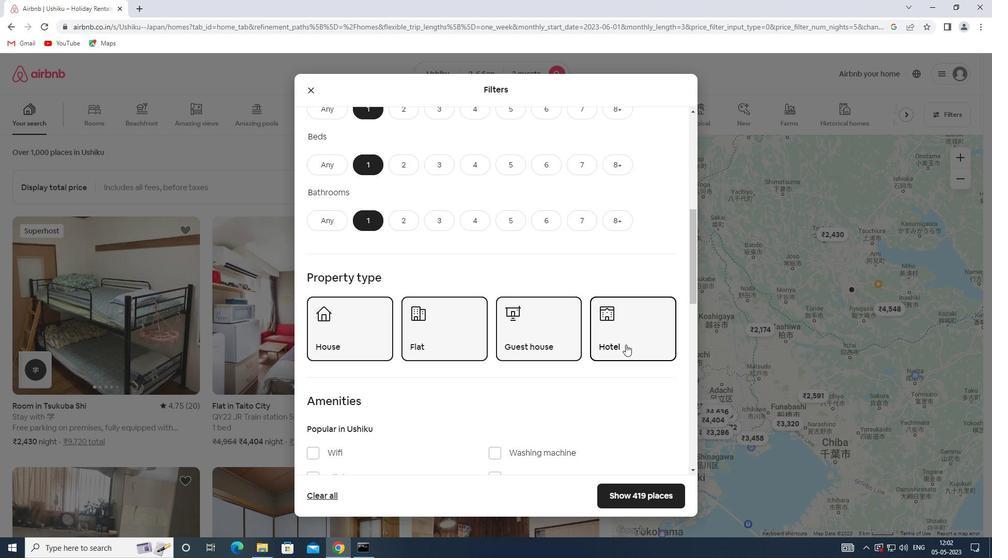 
Action: Mouse moved to (625, 344)
Screenshot: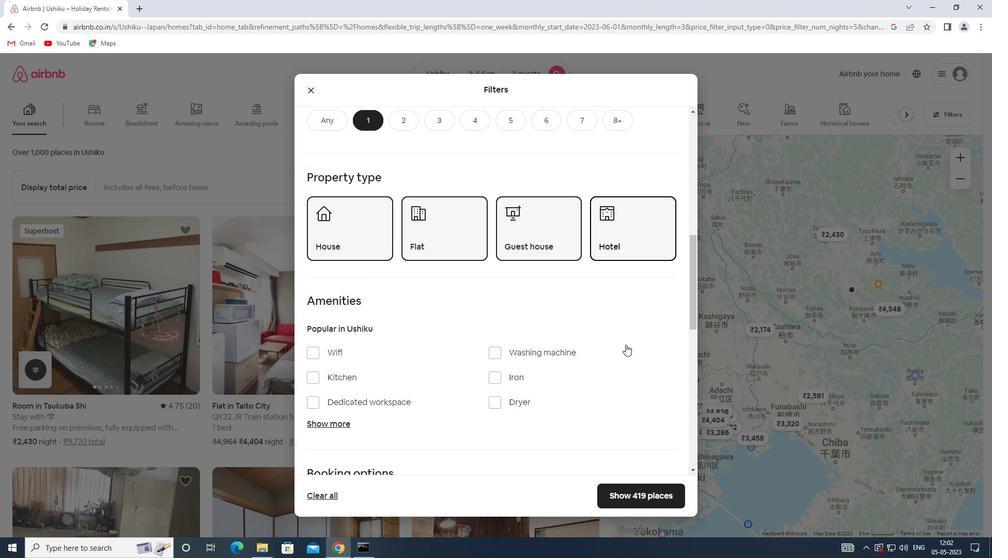 
Action: Mouse scrolled (625, 344) with delta (0, 0)
Screenshot: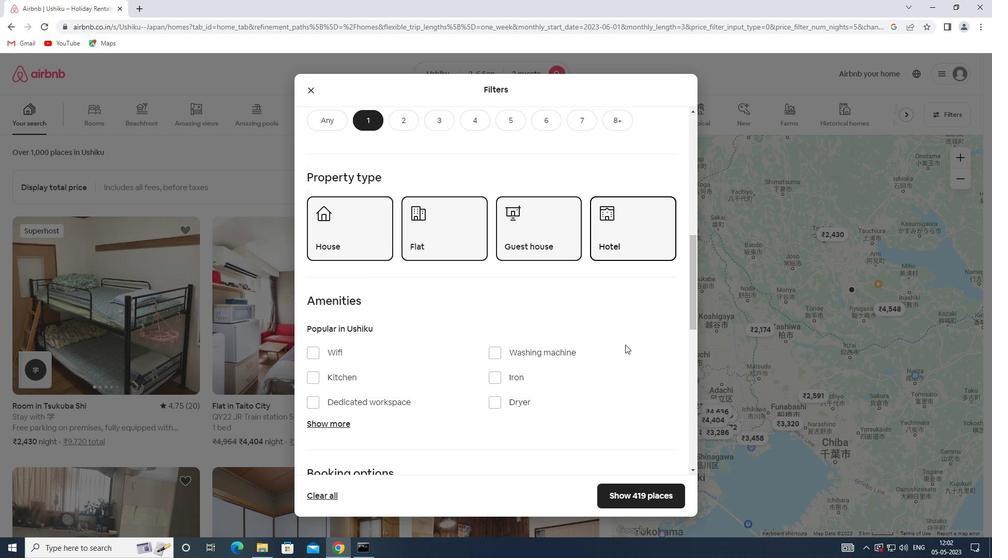 
Action: Mouse scrolled (625, 344) with delta (0, 0)
Screenshot: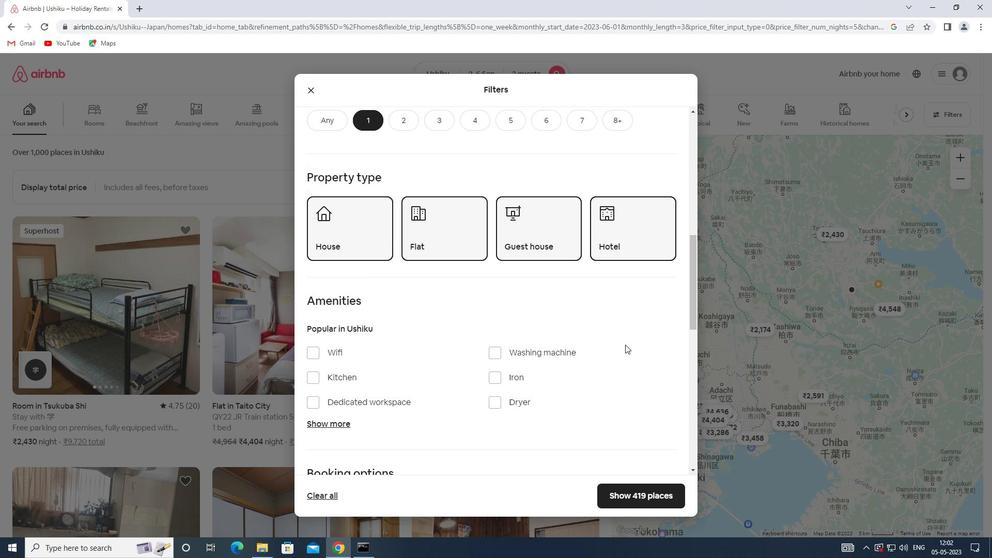 
Action: Mouse scrolled (625, 344) with delta (0, 0)
Screenshot: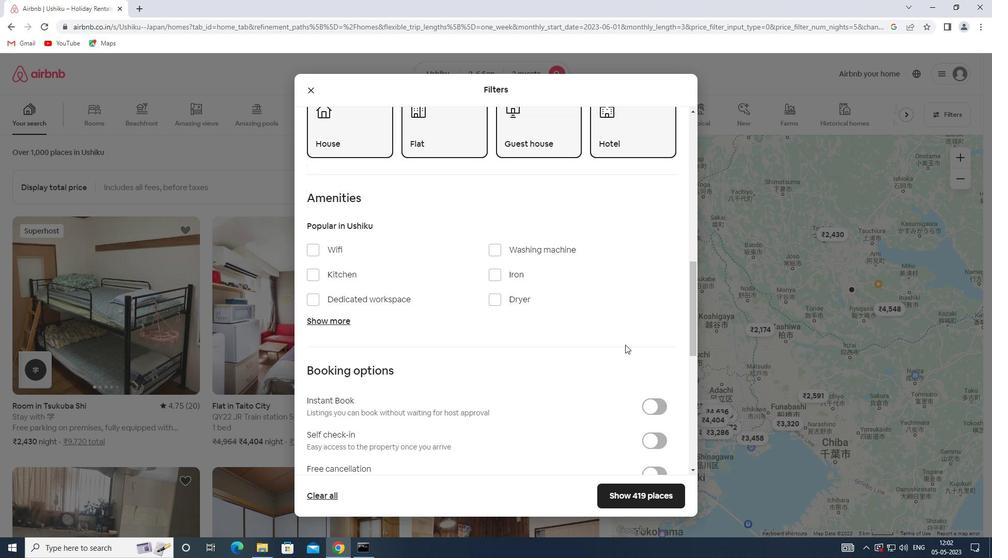 
Action: Mouse scrolled (625, 344) with delta (0, 0)
Screenshot: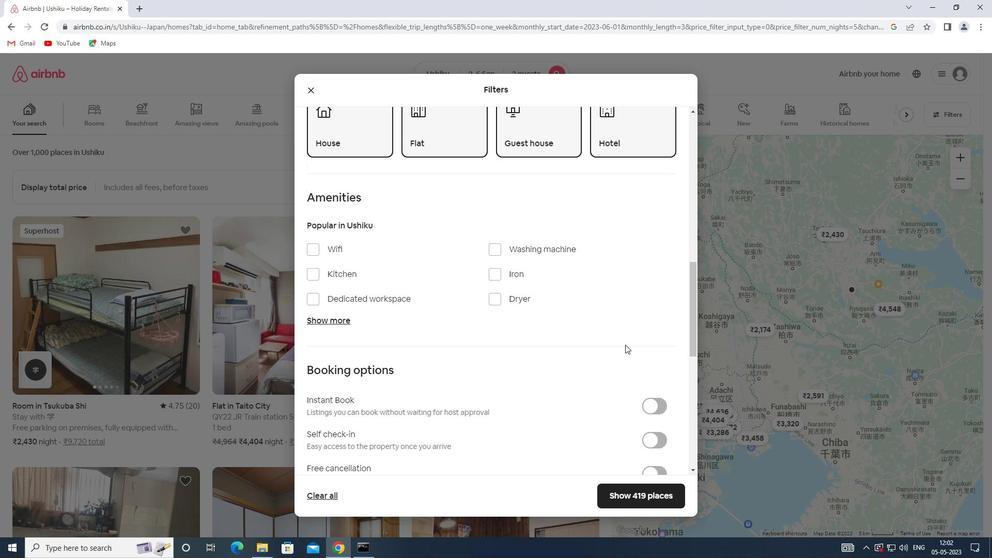 
Action: Mouse moved to (655, 337)
Screenshot: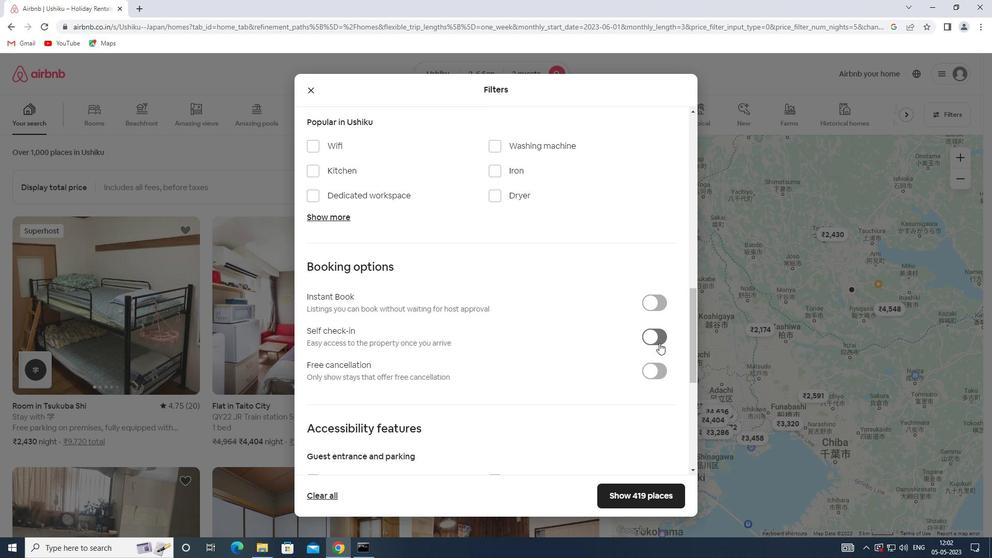 
Action: Mouse pressed left at (655, 337)
Screenshot: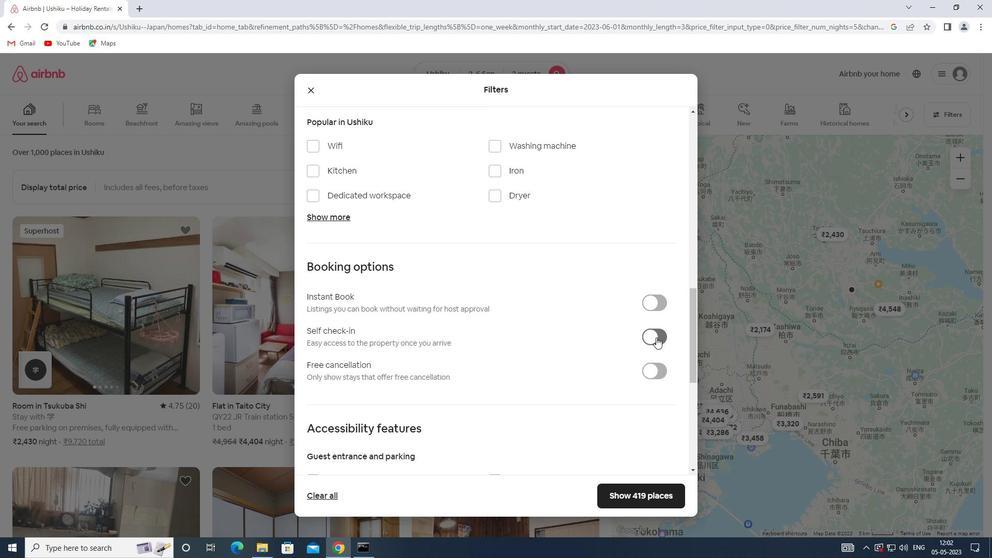 
Action: Mouse moved to (616, 343)
Screenshot: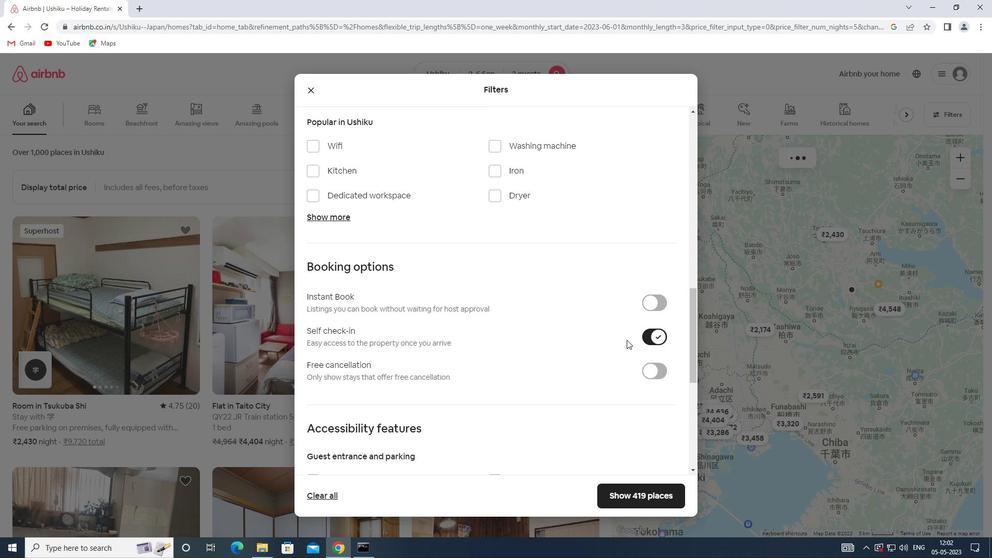 
Action: Mouse scrolled (616, 343) with delta (0, 0)
Screenshot: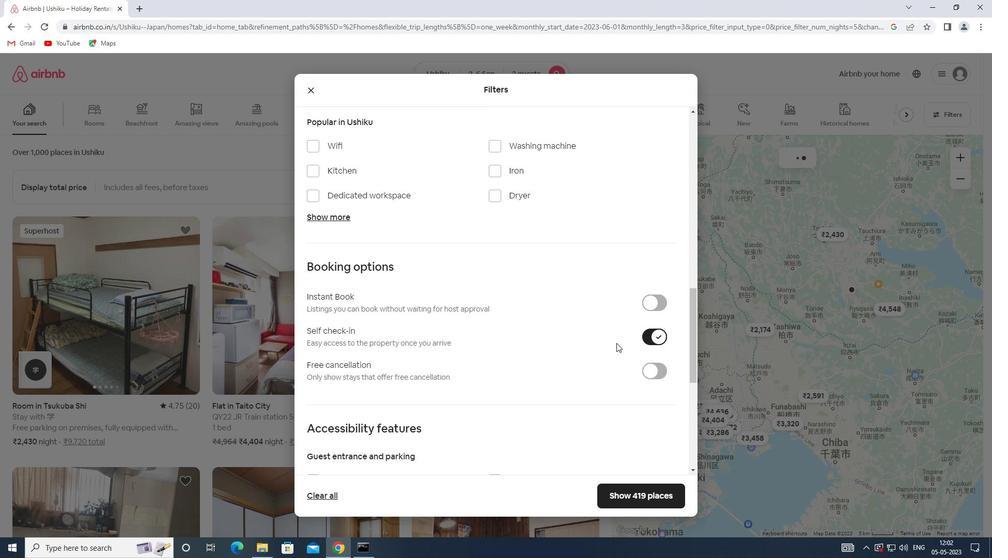 
Action: Mouse scrolled (616, 343) with delta (0, 0)
Screenshot: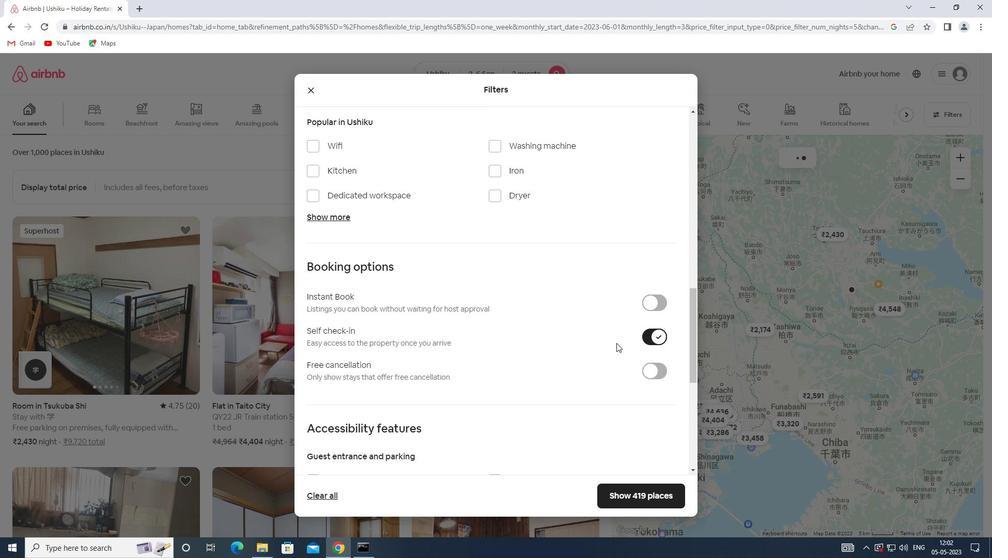 
Action: Mouse scrolled (616, 343) with delta (0, 0)
Screenshot: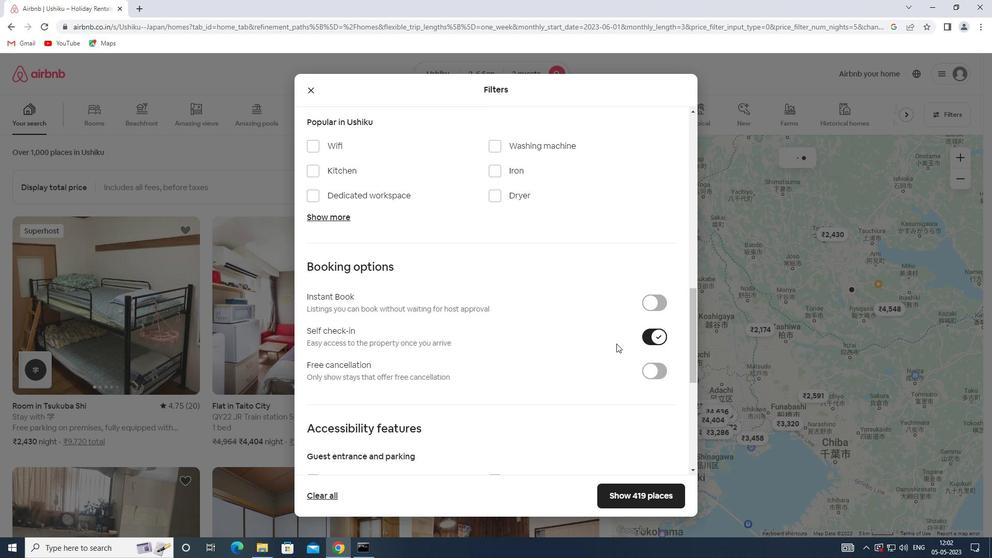 
Action: Mouse scrolled (616, 343) with delta (0, 0)
Screenshot: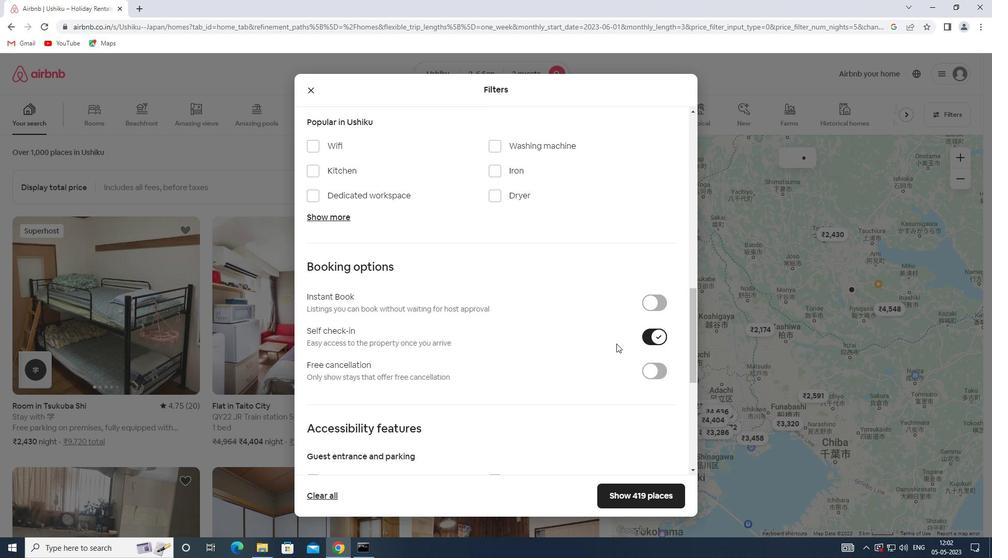
Action: Mouse moved to (613, 345)
Screenshot: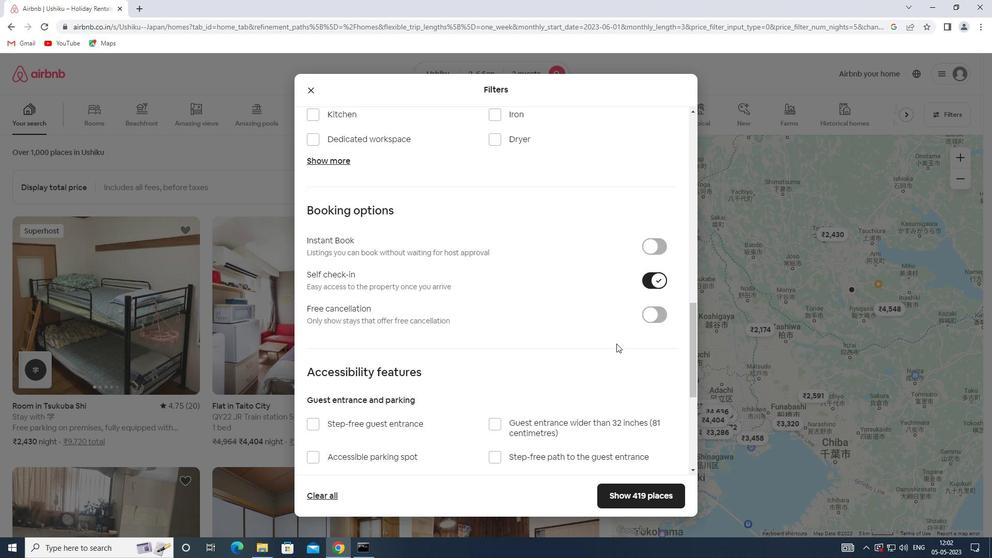 
Action: Mouse scrolled (613, 344) with delta (0, 0)
Screenshot: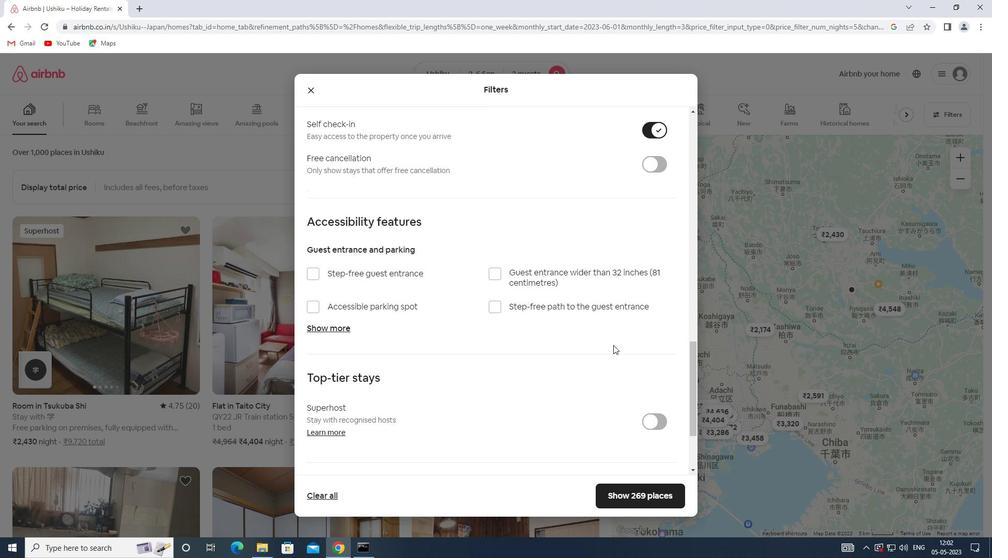 
Action: Mouse scrolled (613, 344) with delta (0, 0)
Screenshot: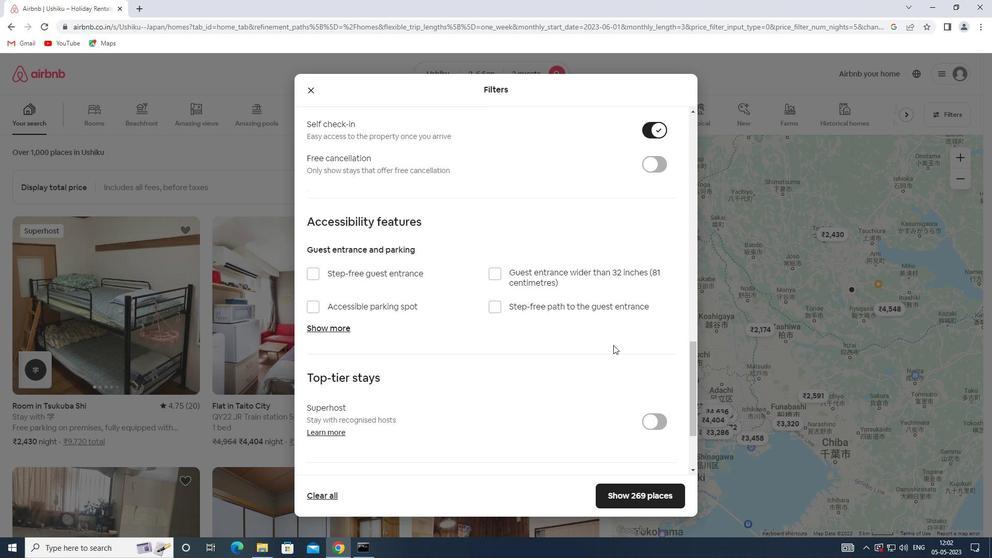 
Action: Mouse scrolled (613, 344) with delta (0, 0)
Screenshot: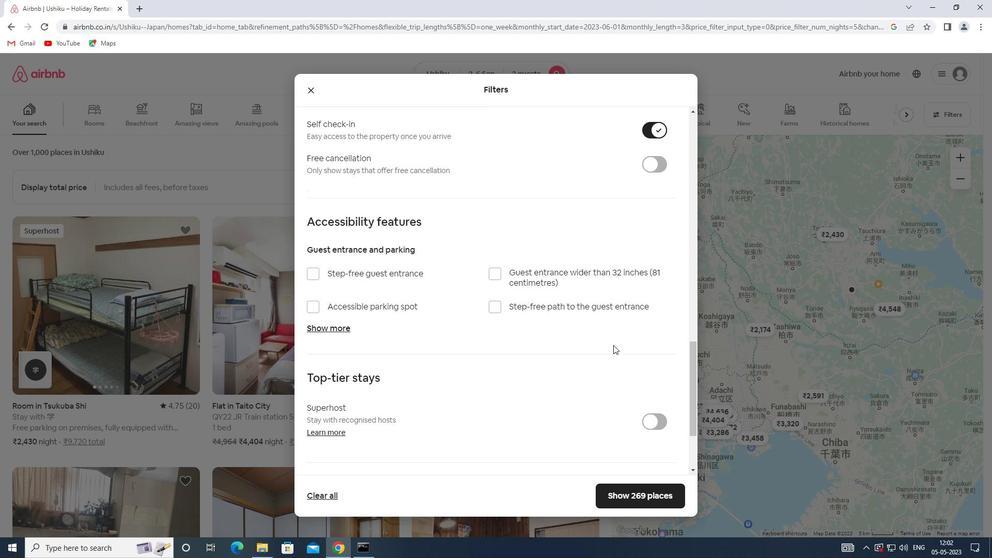 
Action: Mouse moved to (341, 403)
Screenshot: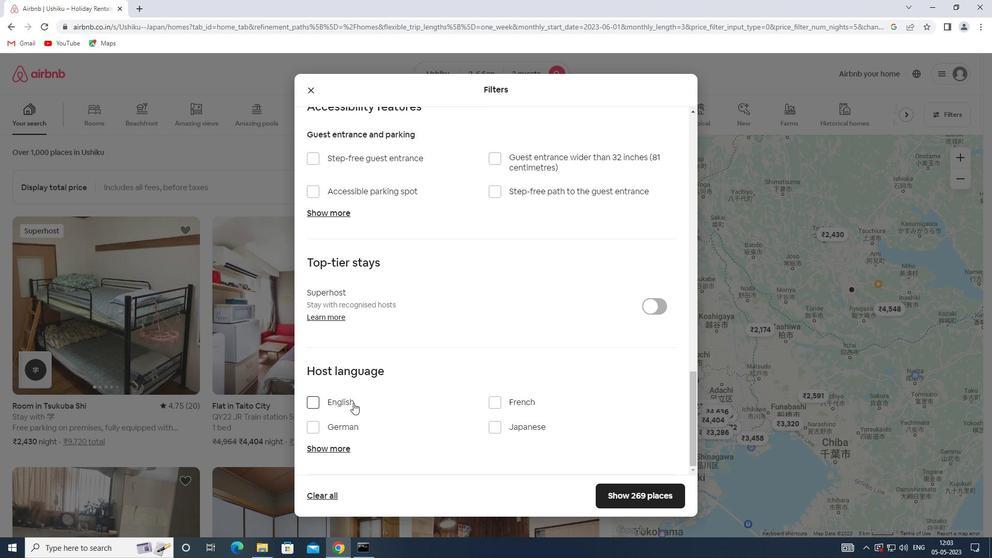
Action: Mouse pressed left at (341, 403)
Screenshot: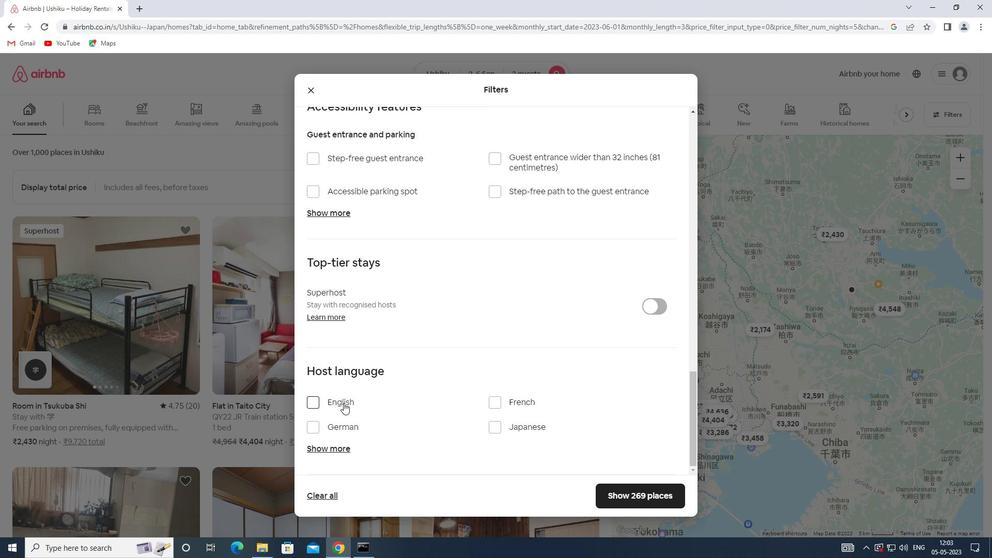 
Action: Mouse moved to (610, 490)
Screenshot: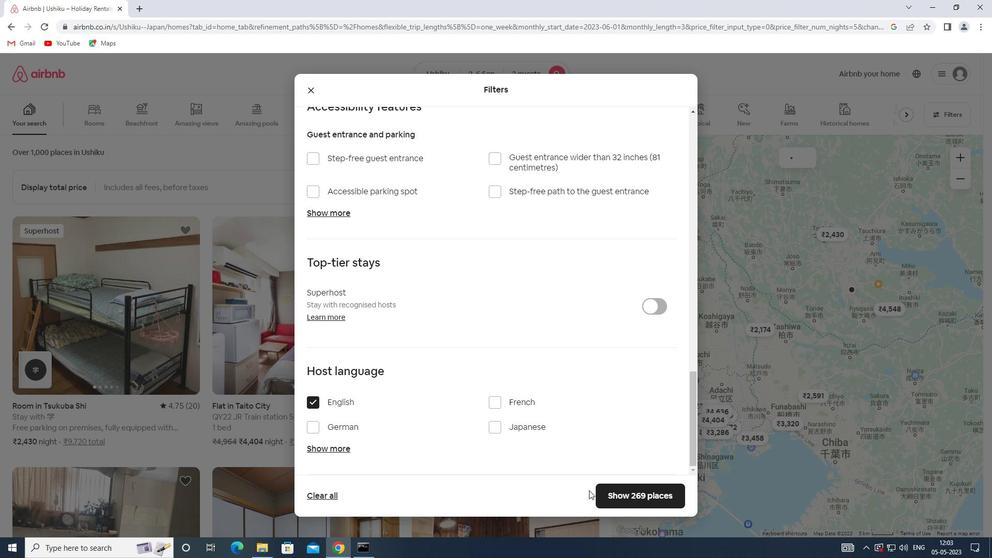 
Action: Mouse pressed left at (610, 490)
Screenshot: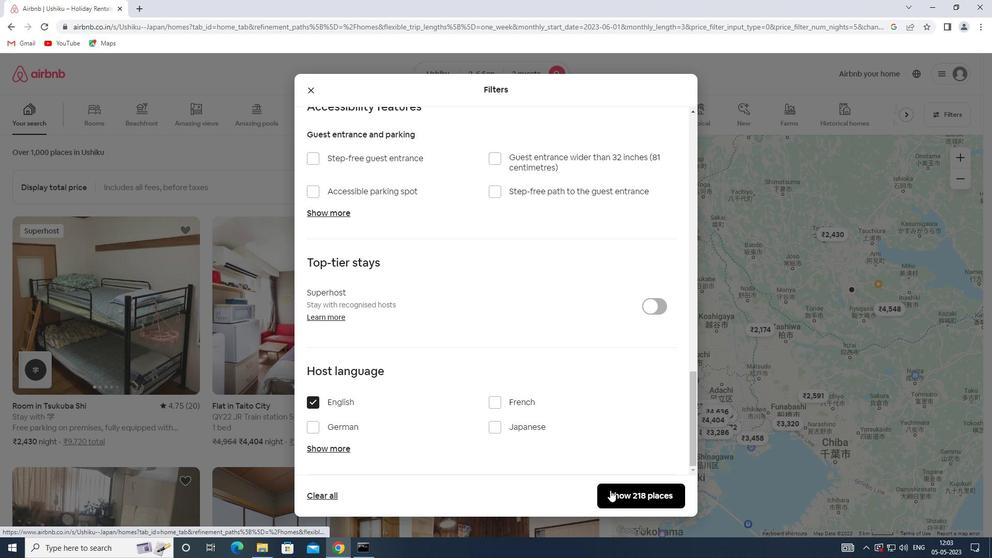 
